 Task: Open Card Tax Filing Review in Board Branding and Messaging Strategies to Workspace Agile Coaching and add a team member Softage.4@softage.net, a label Red, a checklist Brewing, an attachment from your google drive, a color Red and finally, add a card description 'Conduct team training session on leadership' and a comment 'This task requires us to stay focused on the end goal and not get sidetracked by distractions.'. Add a start date 'Jan 04, 1900' with a due date 'Jan 11, 1900'
Action: Mouse moved to (70, 259)
Screenshot: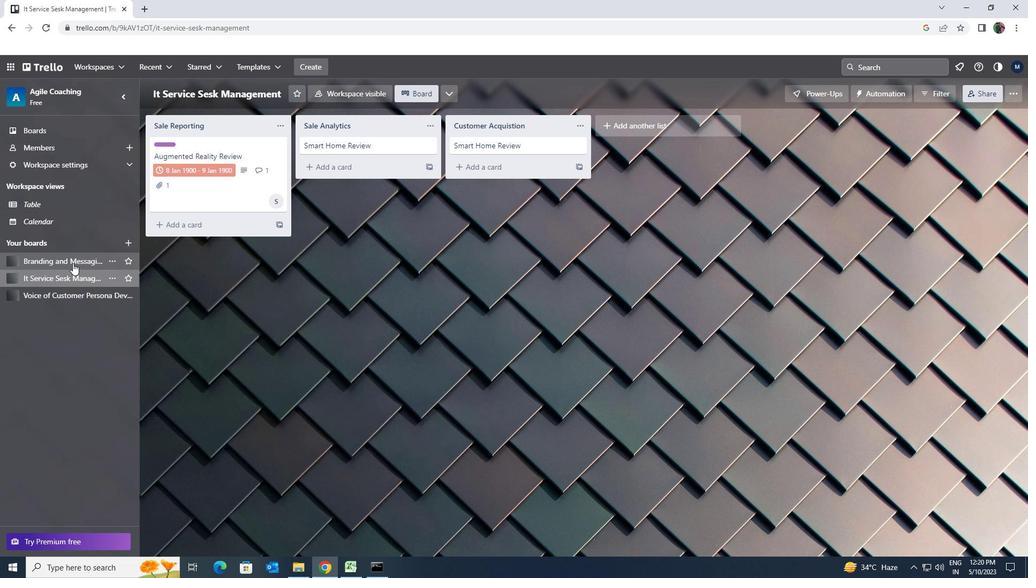 
Action: Mouse pressed left at (70, 259)
Screenshot: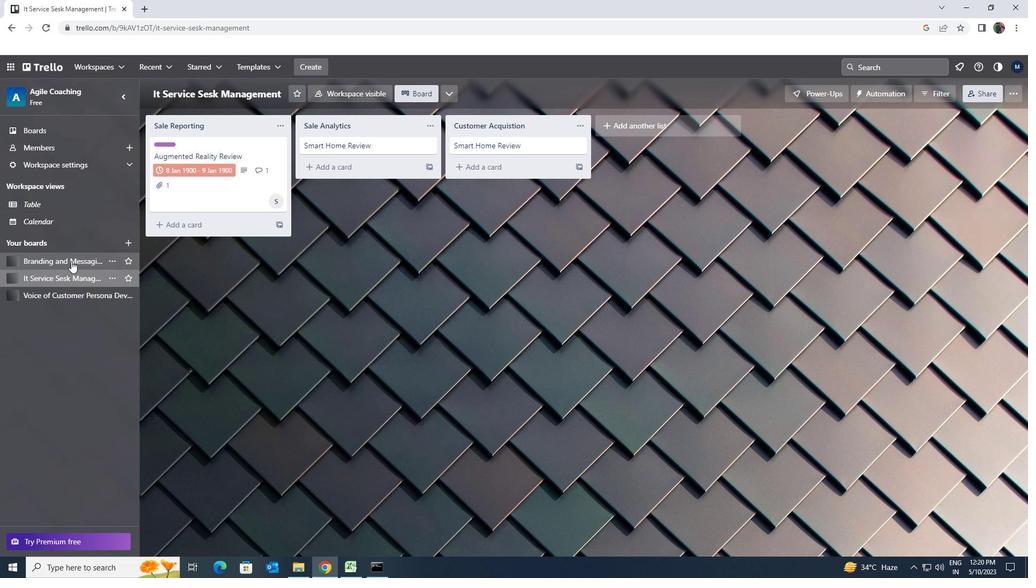 
Action: Mouse moved to (347, 147)
Screenshot: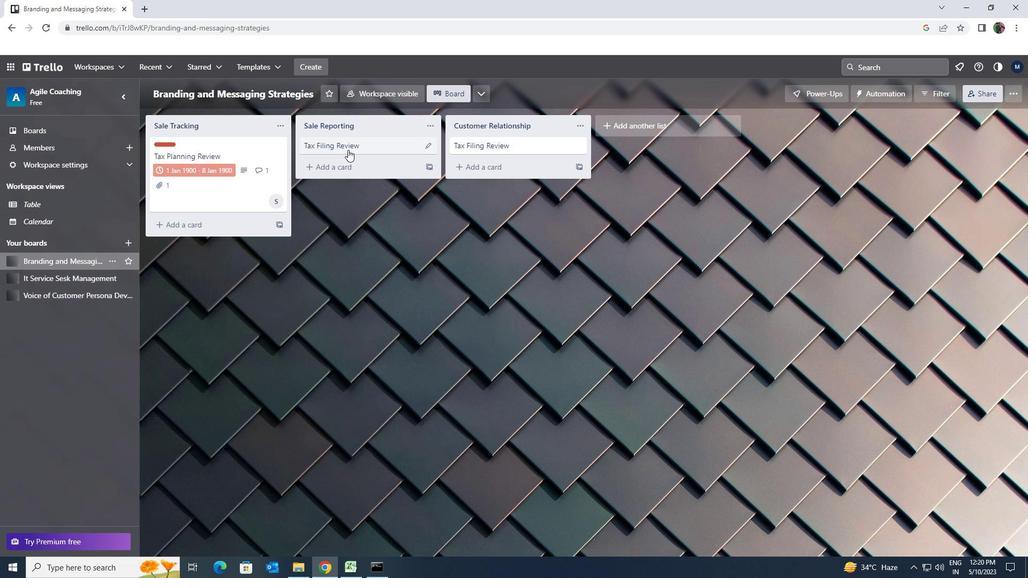 
Action: Mouse pressed left at (347, 147)
Screenshot: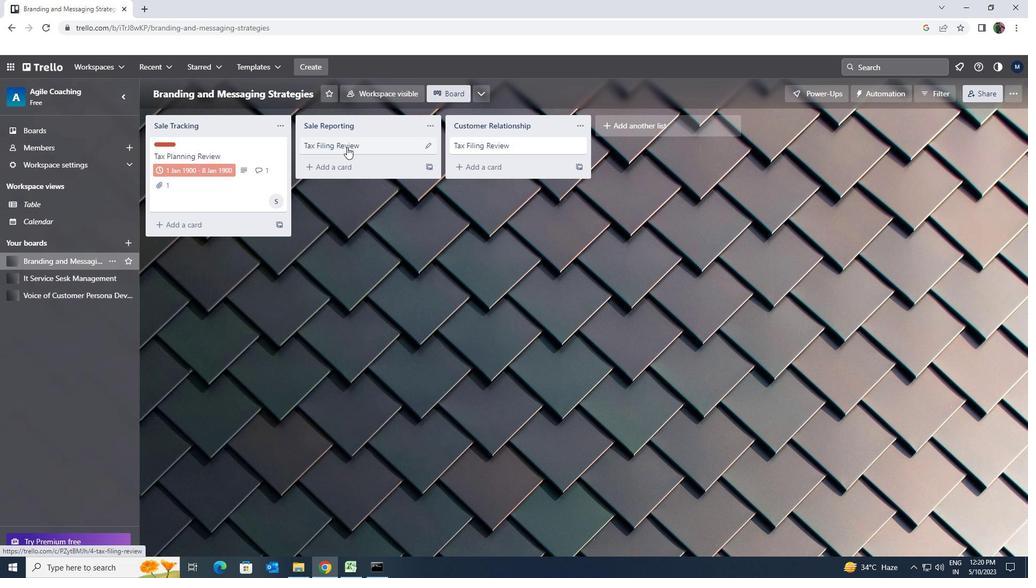 
Action: Mouse moved to (637, 151)
Screenshot: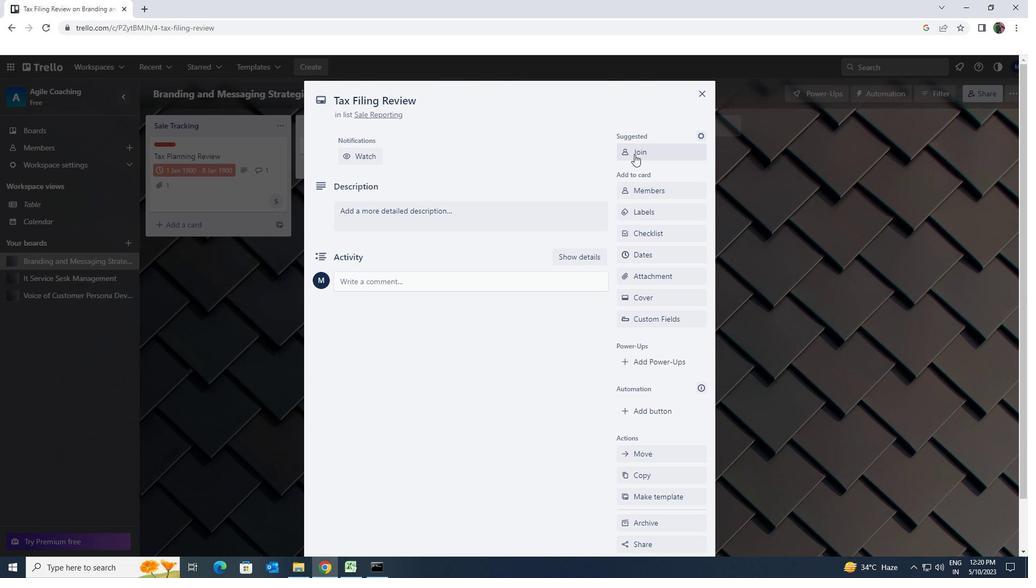 
Action: Mouse pressed left at (637, 151)
Screenshot: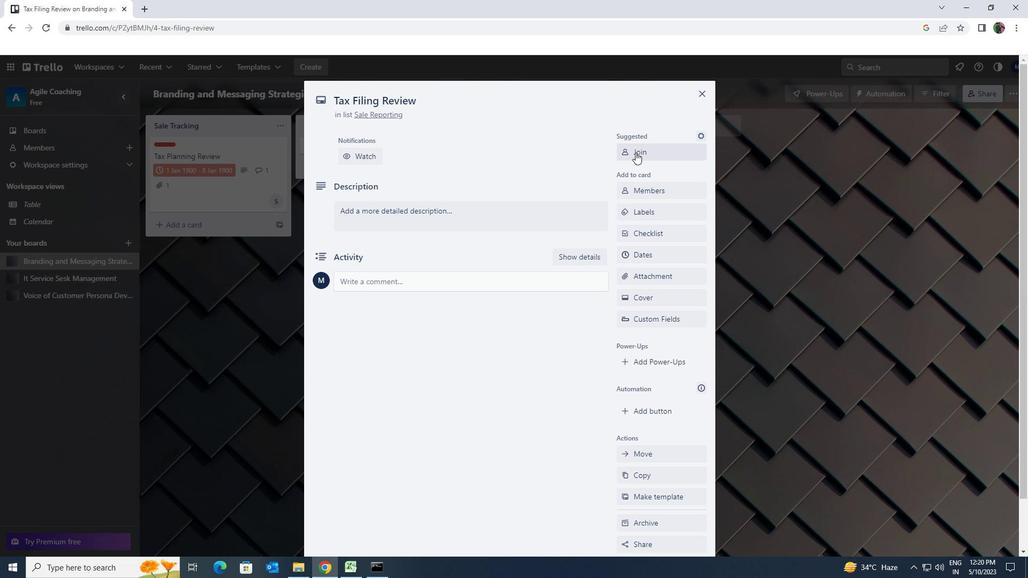 
Action: Mouse pressed left at (637, 151)
Screenshot: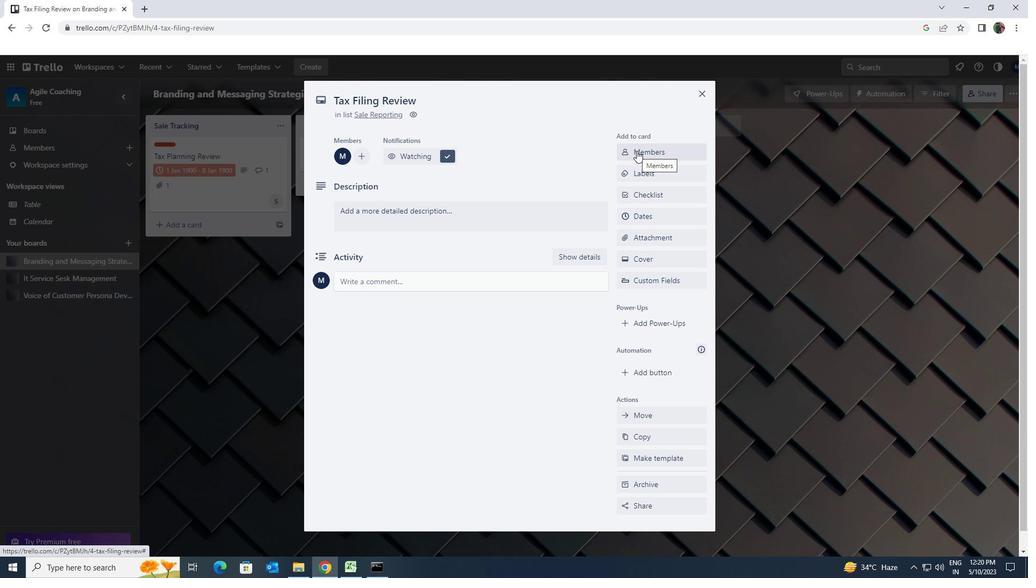 
Action: Mouse moved to (661, 202)
Screenshot: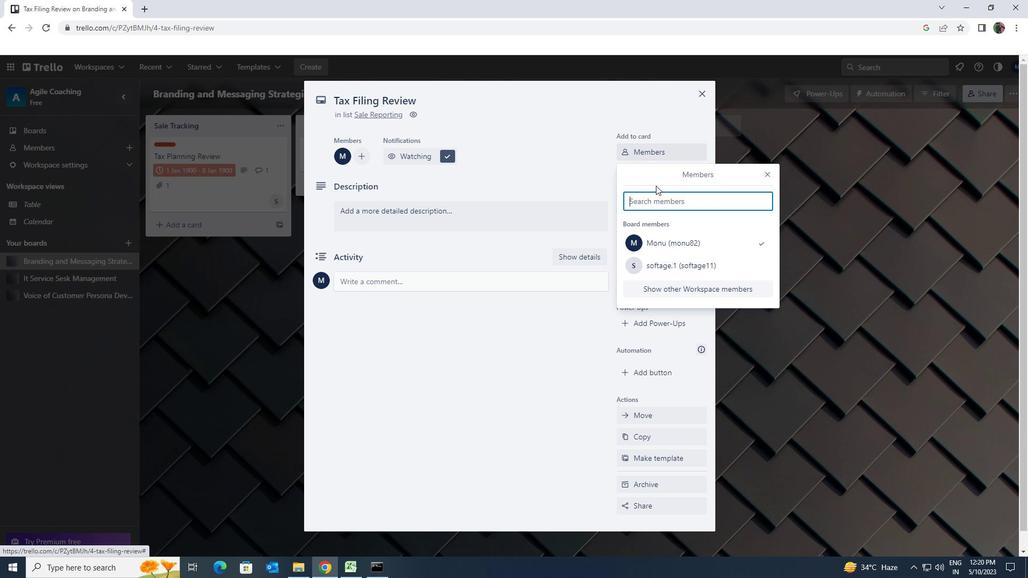 
Action: Key pressed <Key.shift>SOFTAGE.4<Key.shift>@SOFTAGE.NET
Screenshot: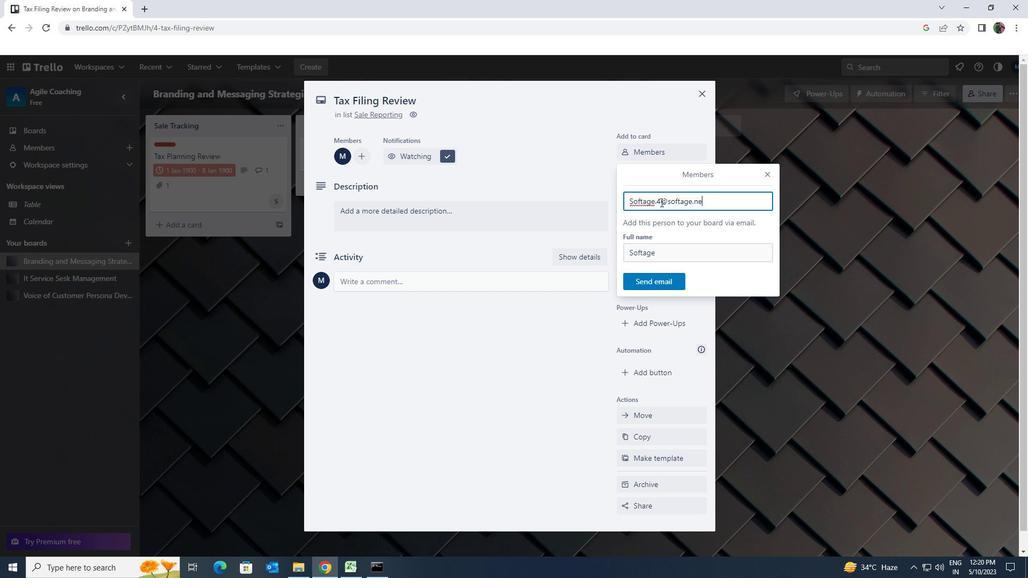 
Action: Mouse moved to (660, 284)
Screenshot: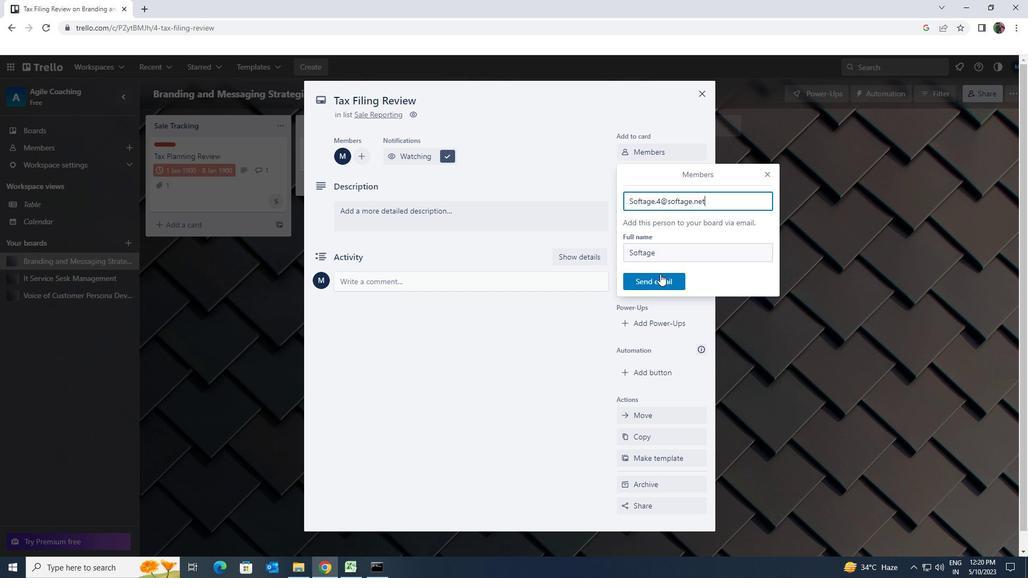 
Action: Mouse pressed left at (660, 284)
Screenshot: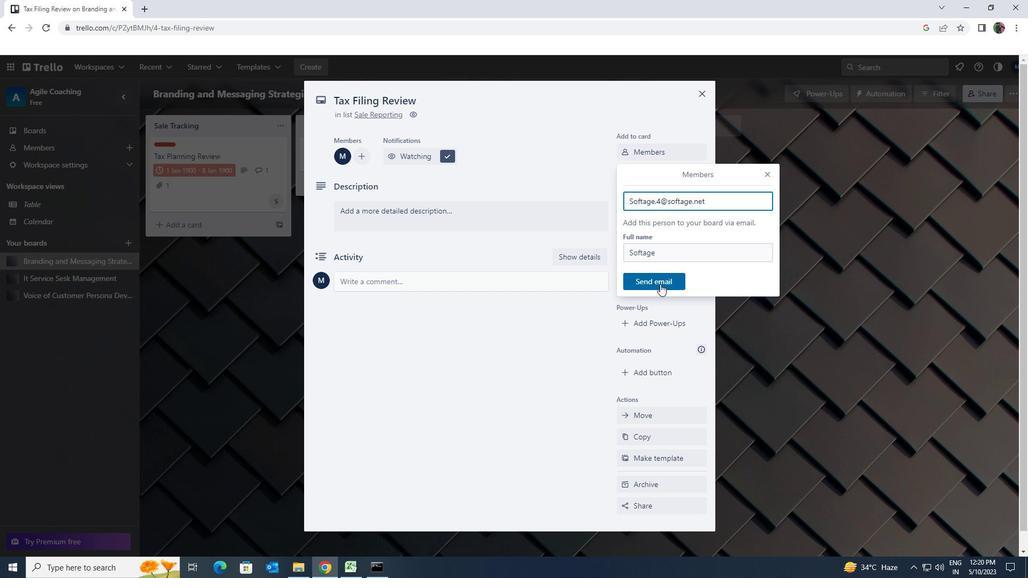 
Action: Mouse moved to (657, 171)
Screenshot: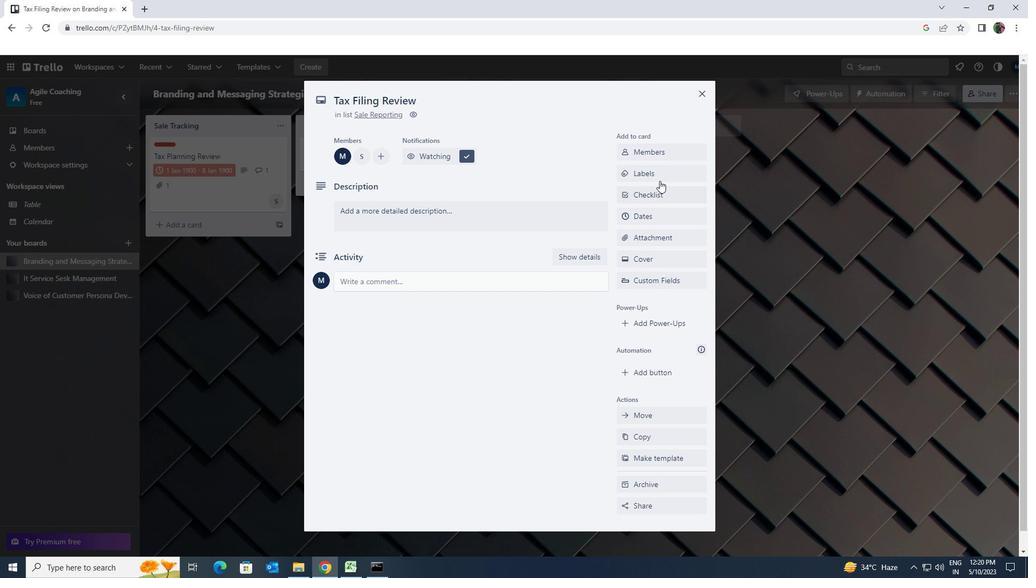 
Action: Mouse pressed left at (657, 171)
Screenshot: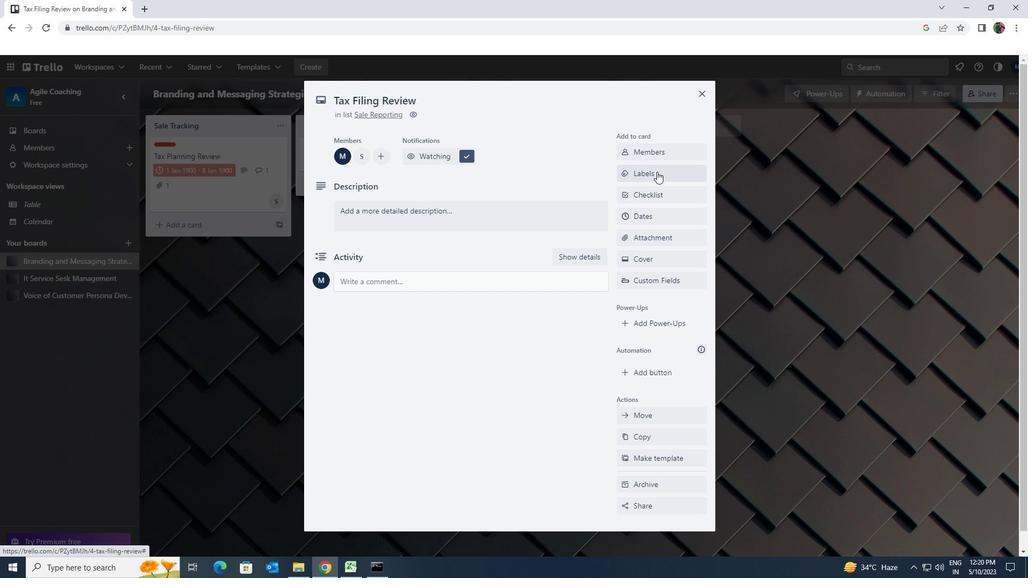 
Action: Mouse moved to (691, 400)
Screenshot: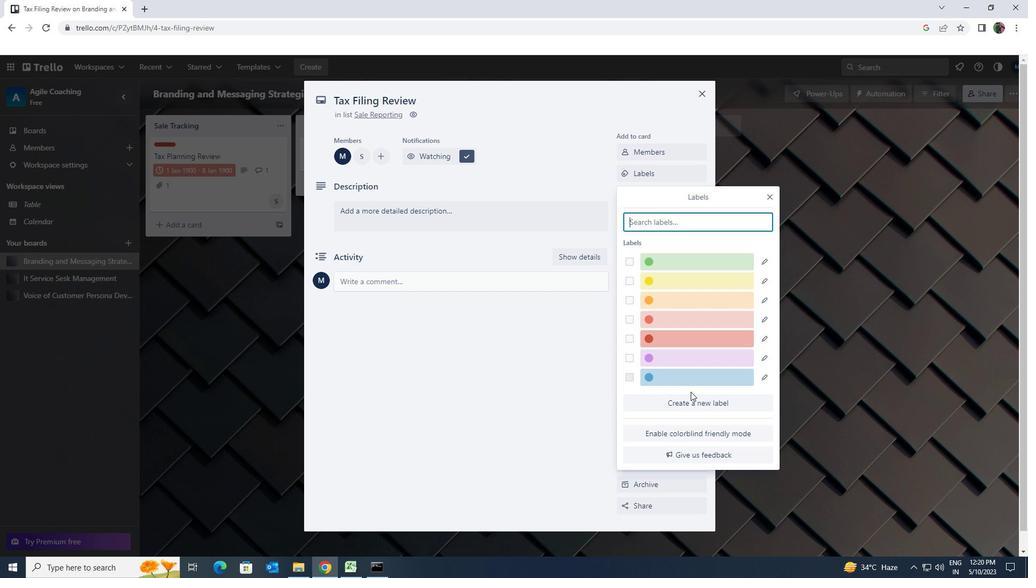 
Action: Mouse pressed left at (691, 400)
Screenshot: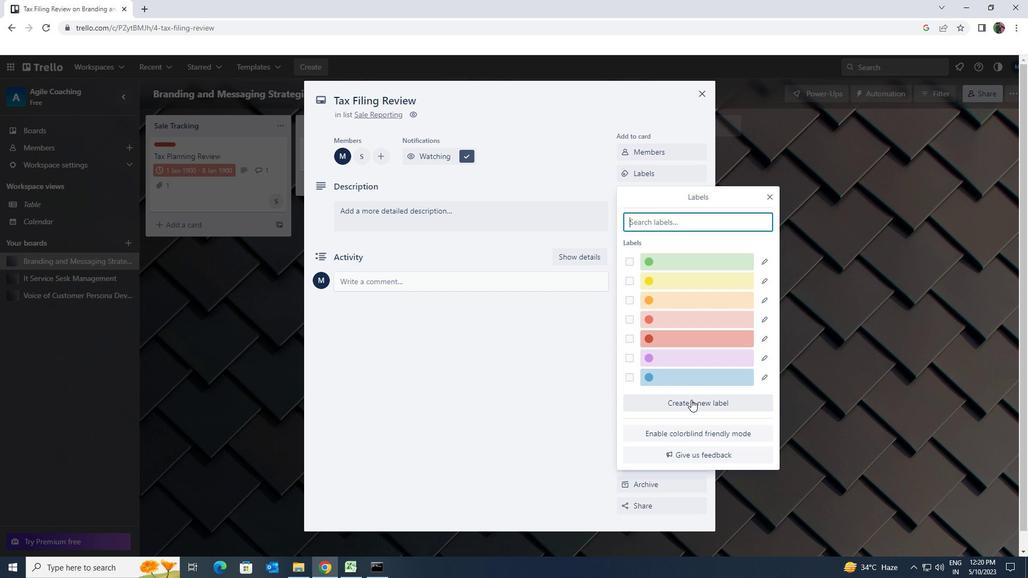 
Action: Mouse moved to (728, 368)
Screenshot: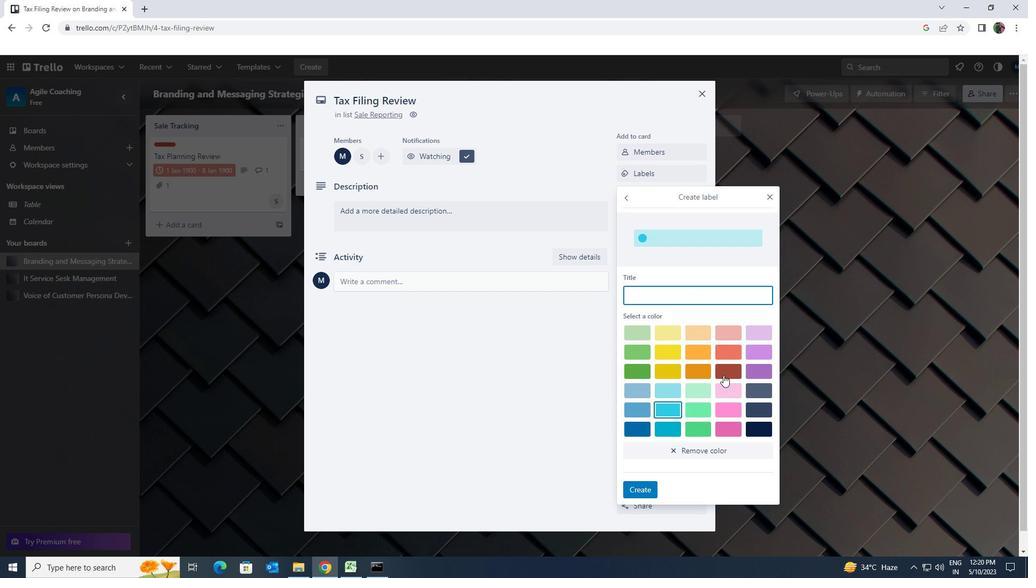 
Action: Mouse pressed left at (728, 368)
Screenshot: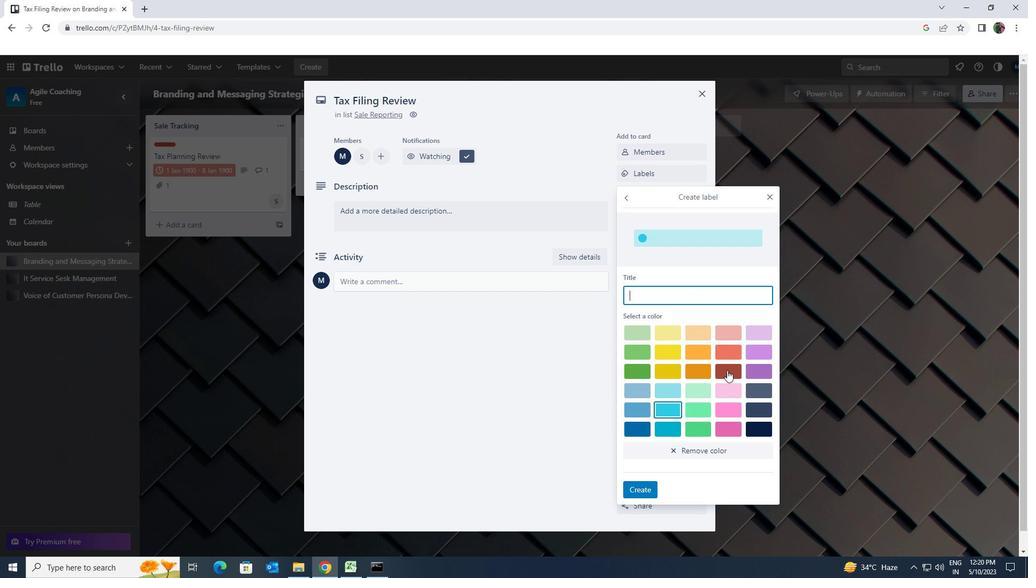 
Action: Mouse moved to (647, 488)
Screenshot: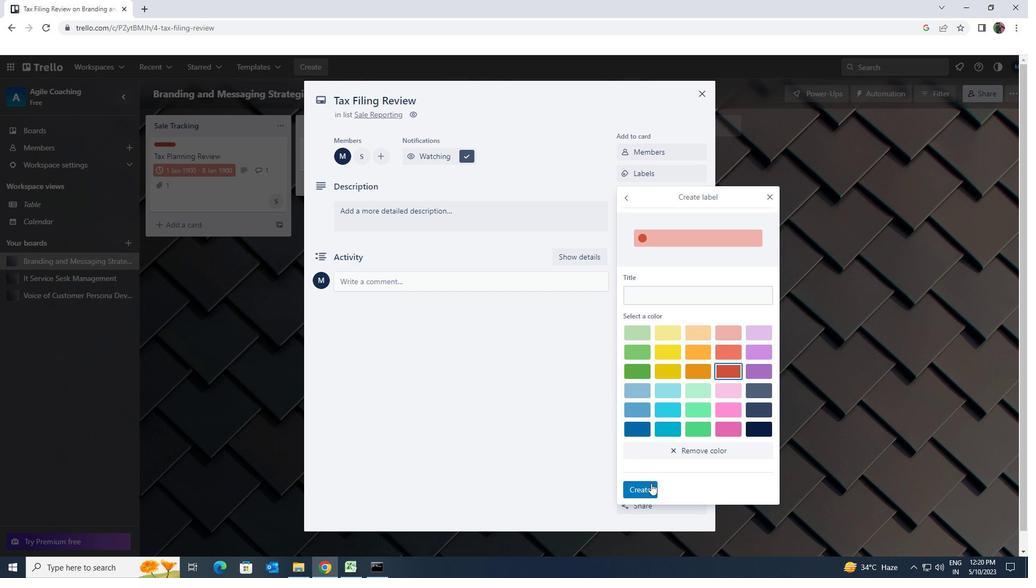 
Action: Mouse pressed left at (647, 488)
Screenshot: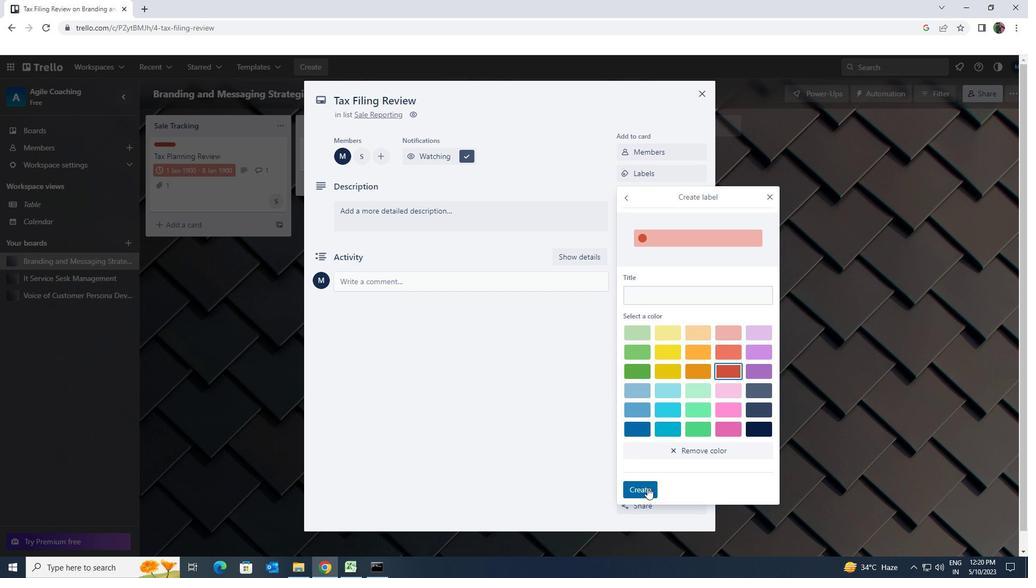 
Action: Mouse moved to (769, 197)
Screenshot: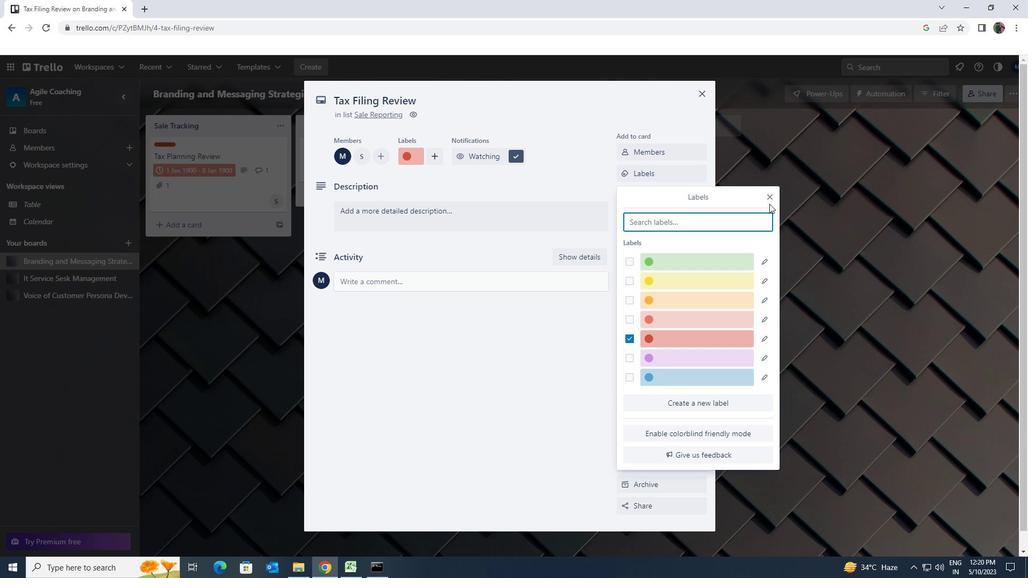 
Action: Mouse pressed left at (769, 197)
Screenshot: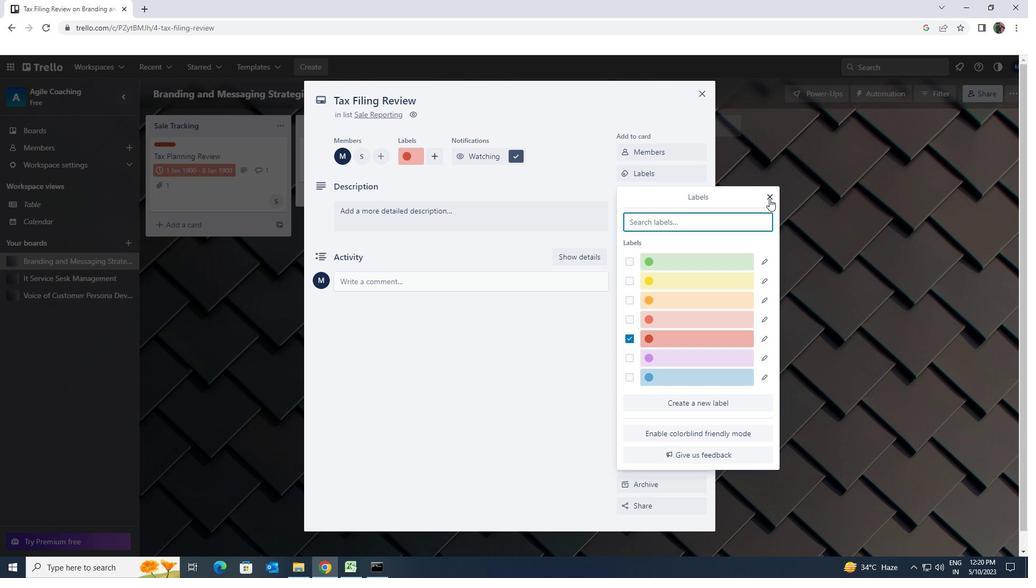 
Action: Mouse moved to (670, 198)
Screenshot: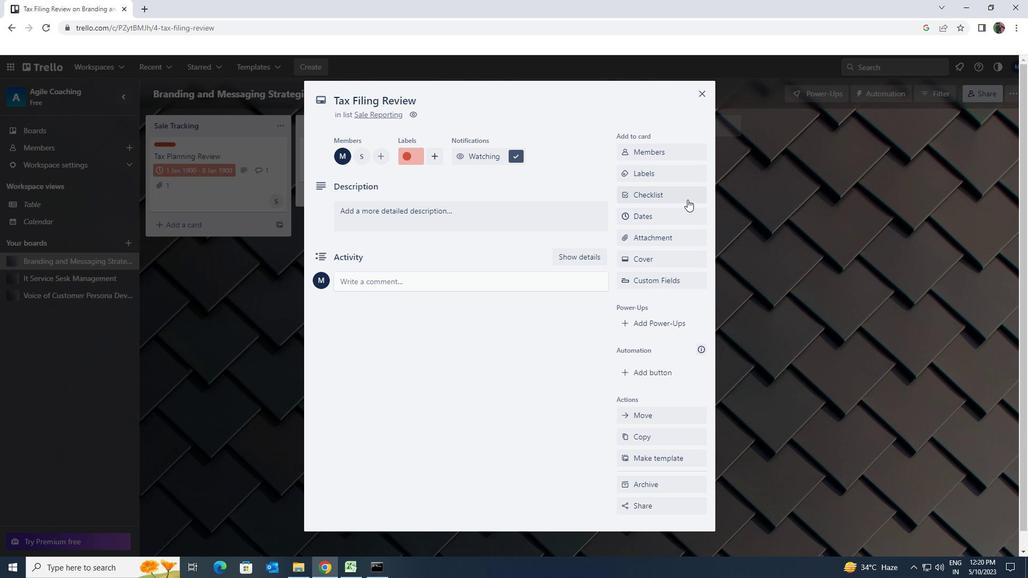 
Action: Mouse pressed left at (670, 198)
Screenshot: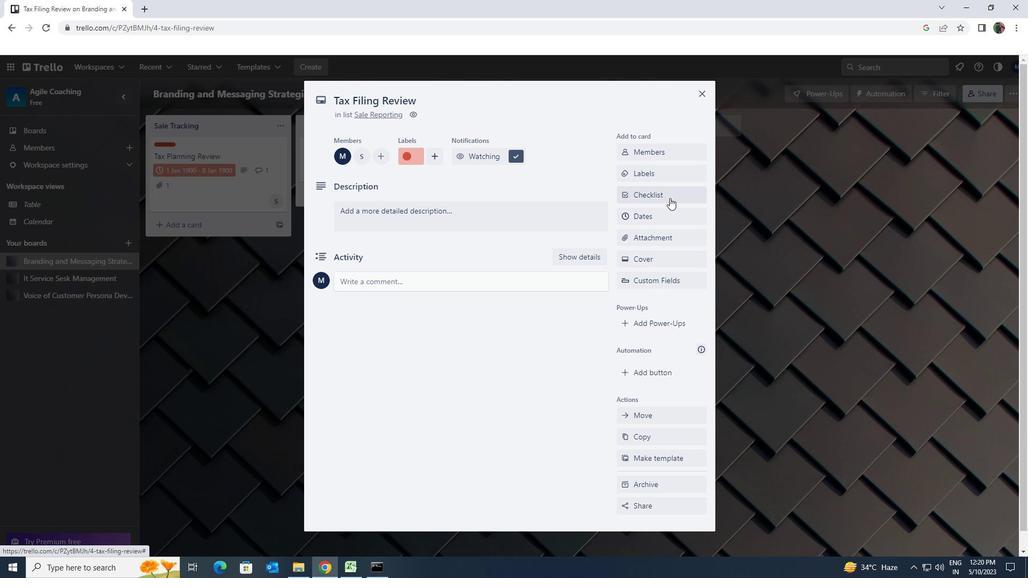 
Action: Key pressed <Key.shift>BREWING
Screenshot: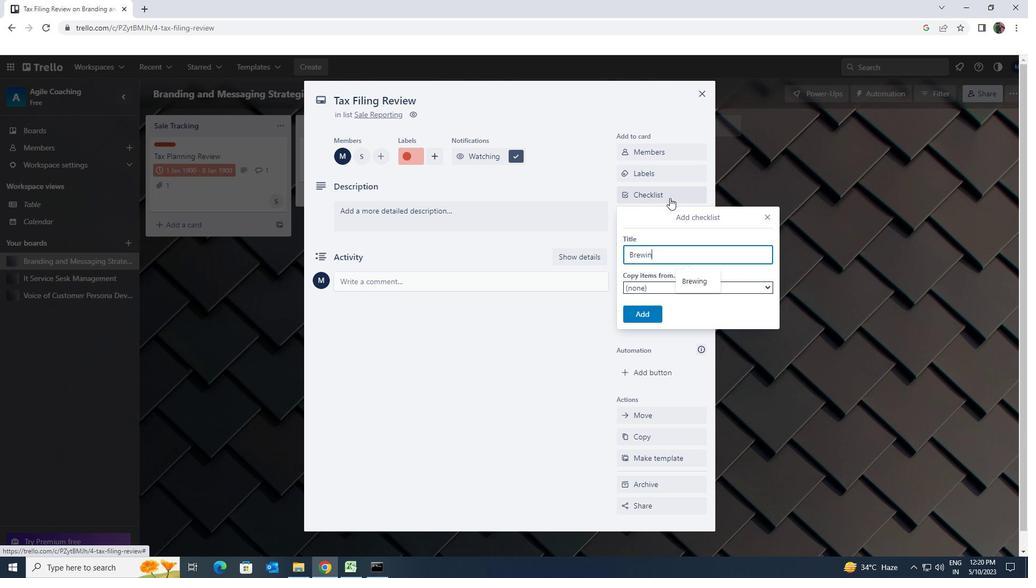 
Action: Mouse moved to (651, 318)
Screenshot: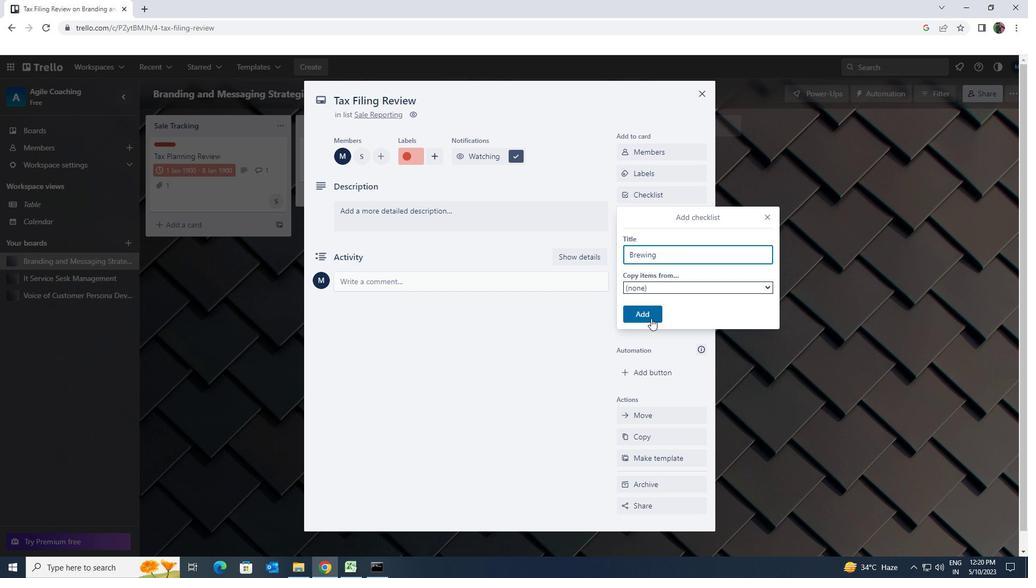 
Action: Mouse pressed left at (651, 318)
Screenshot: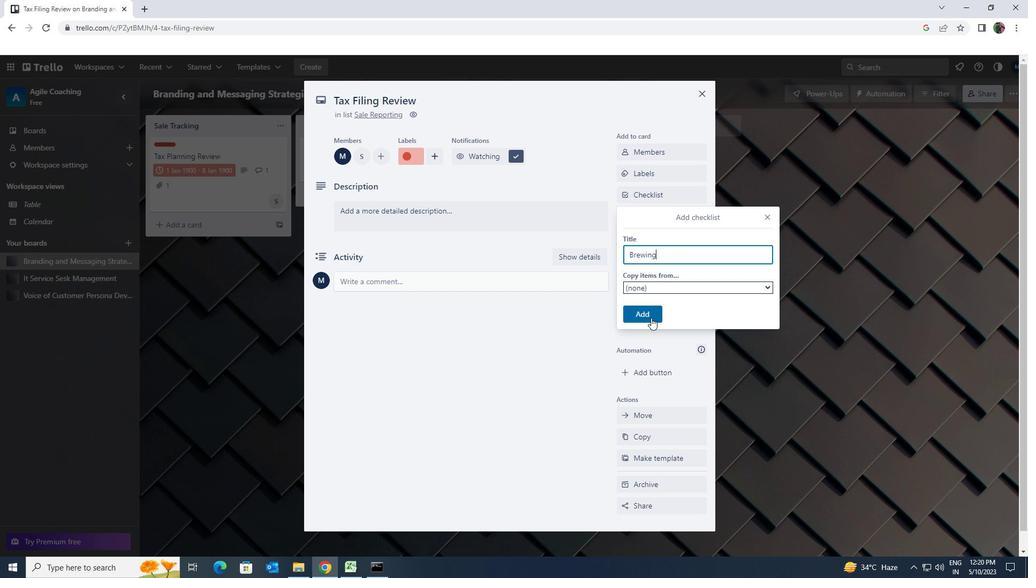 
Action: Mouse moved to (664, 241)
Screenshot: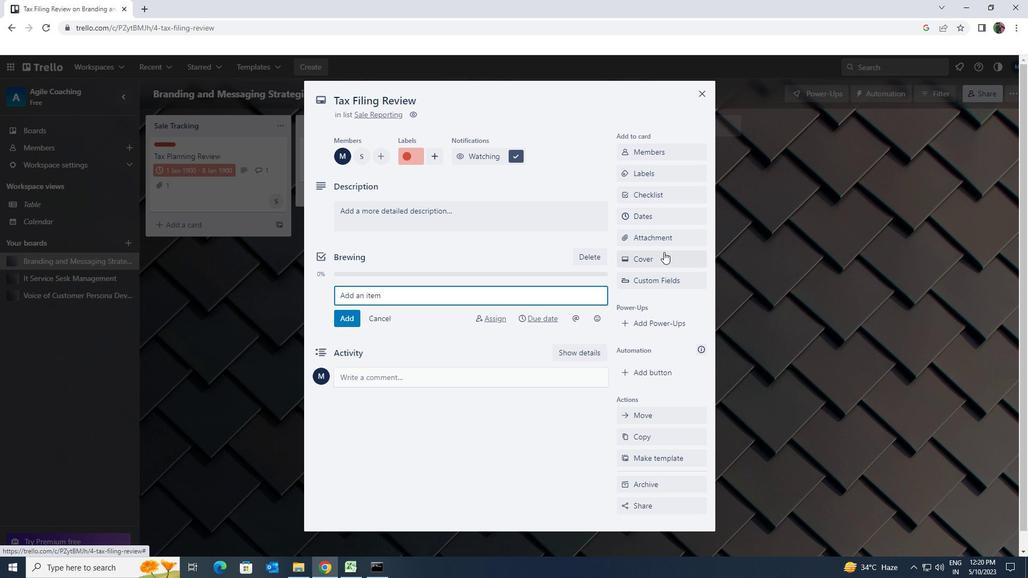 
Action: Mouse pressed left at (664, 241)
Screenshot: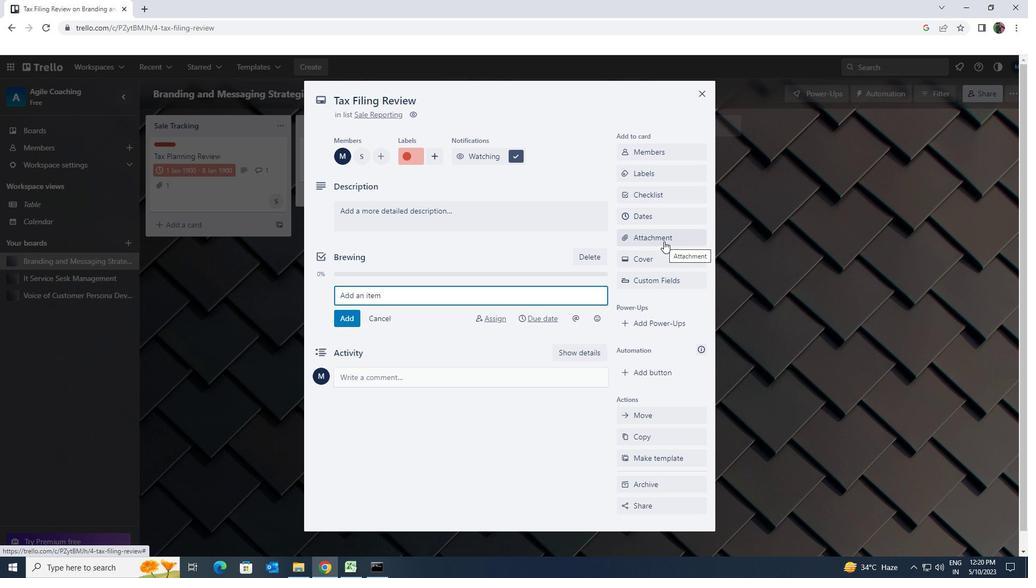 
Action: Mouse moved to (655, 317)
Screenshot: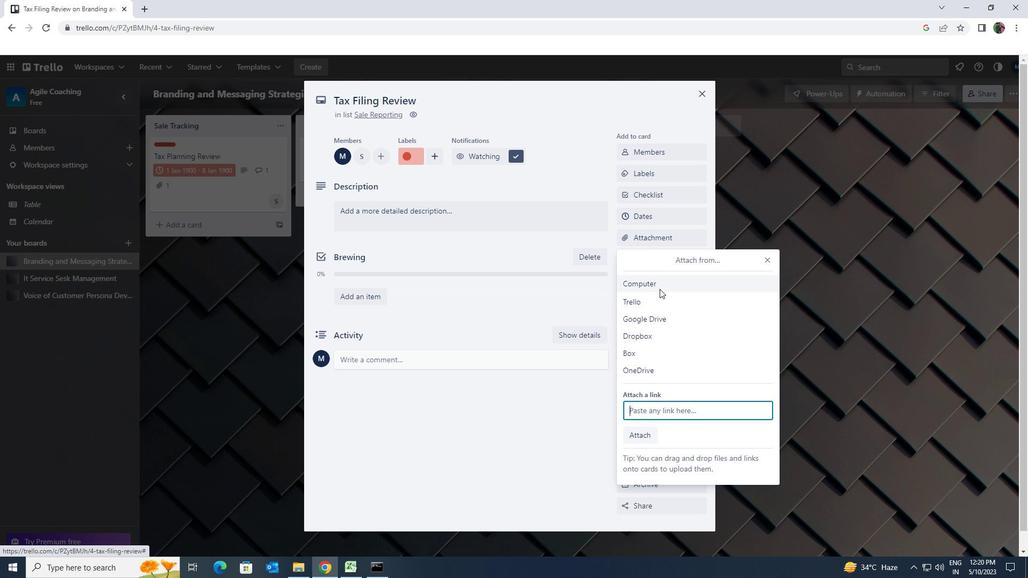 
Action: Mouse pressed left at (655, 317)
Screenshot: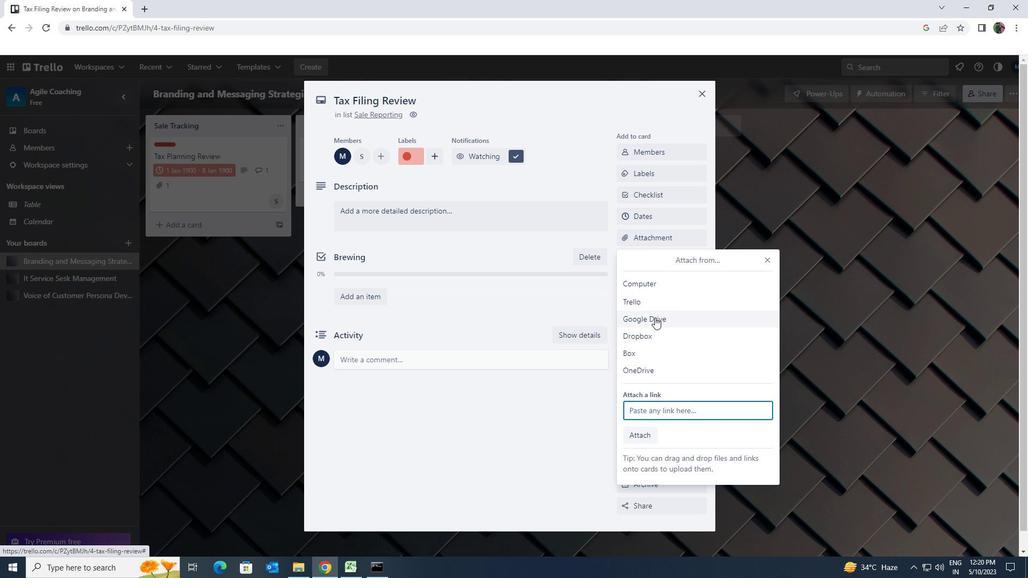 
Action: Mouse moved to (489, 397)
Screenshot: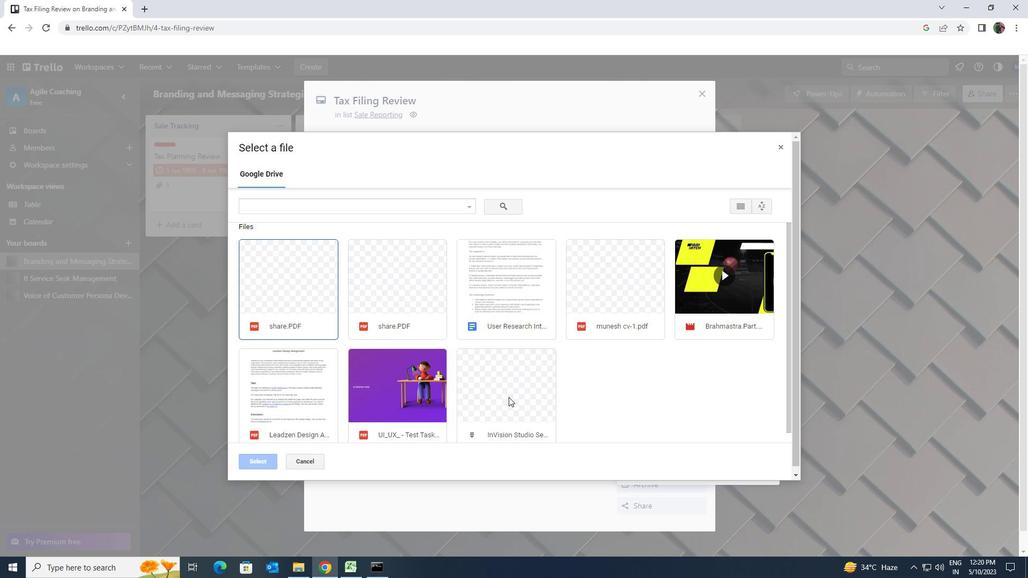 
Action: Mouse pressed left at (489, 397)
Screenshot: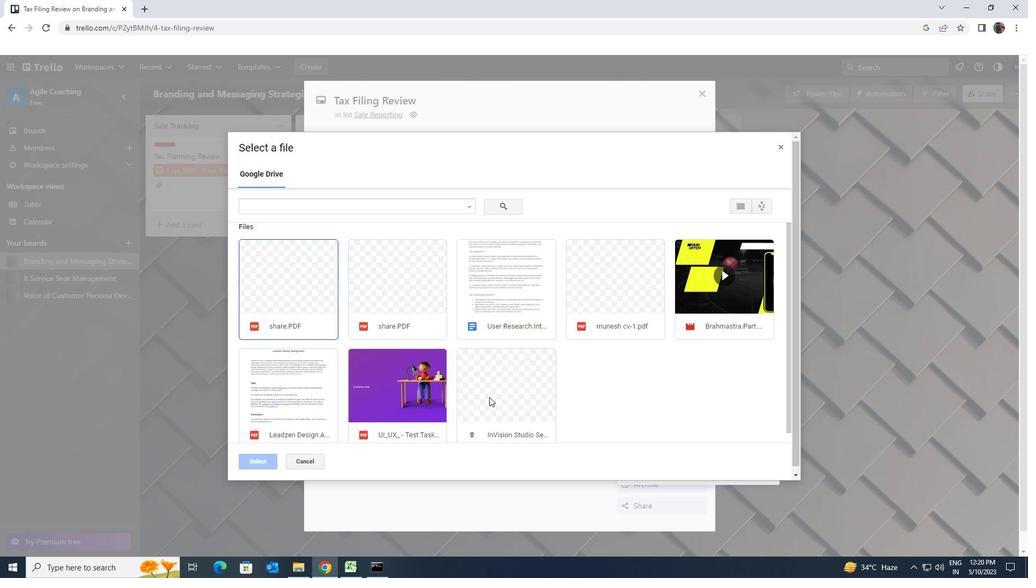 
Action: Mouse moved to (260, 465)
Screenshot: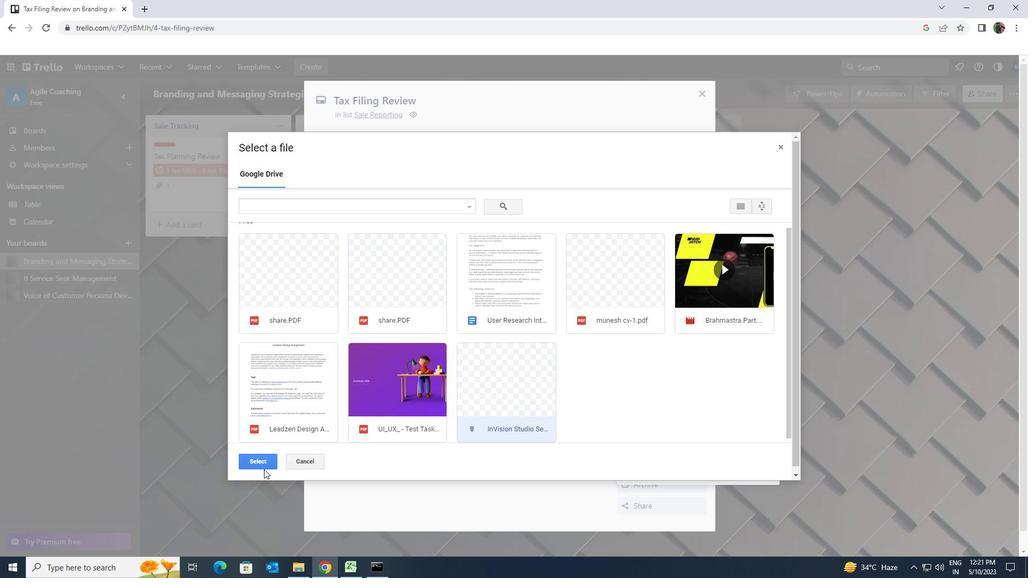
Action: Mouse pressed left at (260, 465)
Screenshot: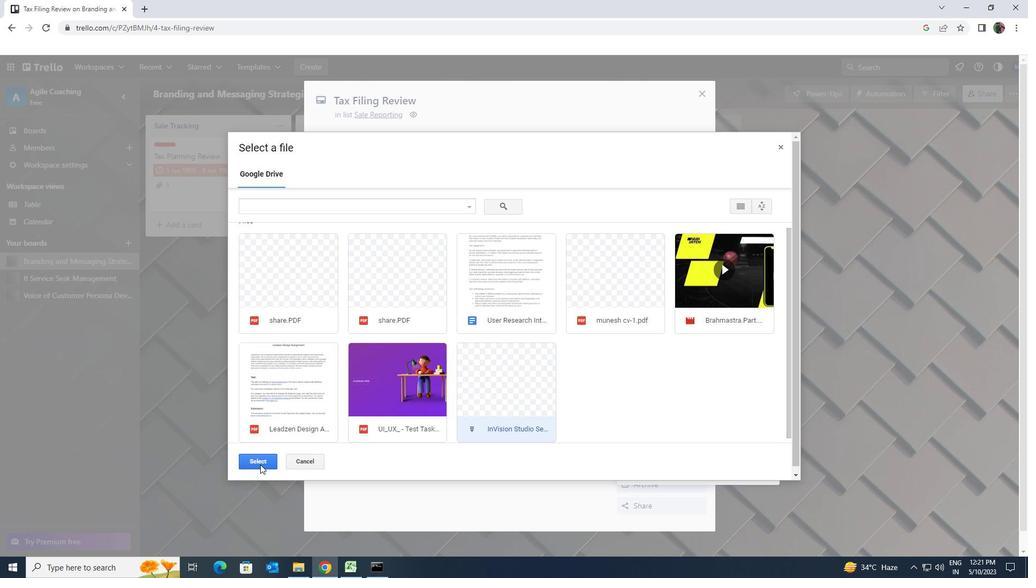 
Action: Mouse moved to (485, 219)
Screenshot: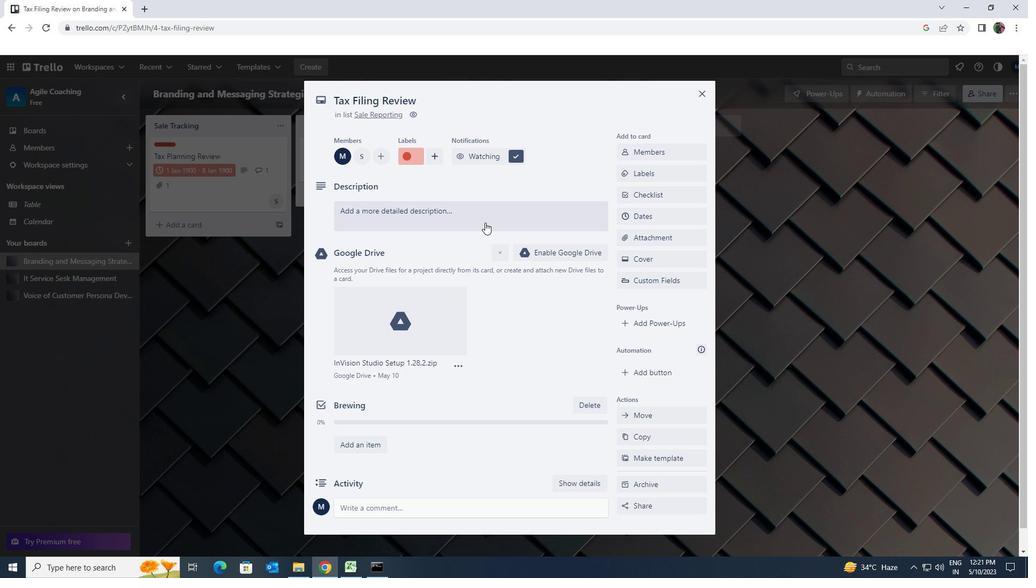 
Action: Mouse pressed left at (485, 219)
Screenshot: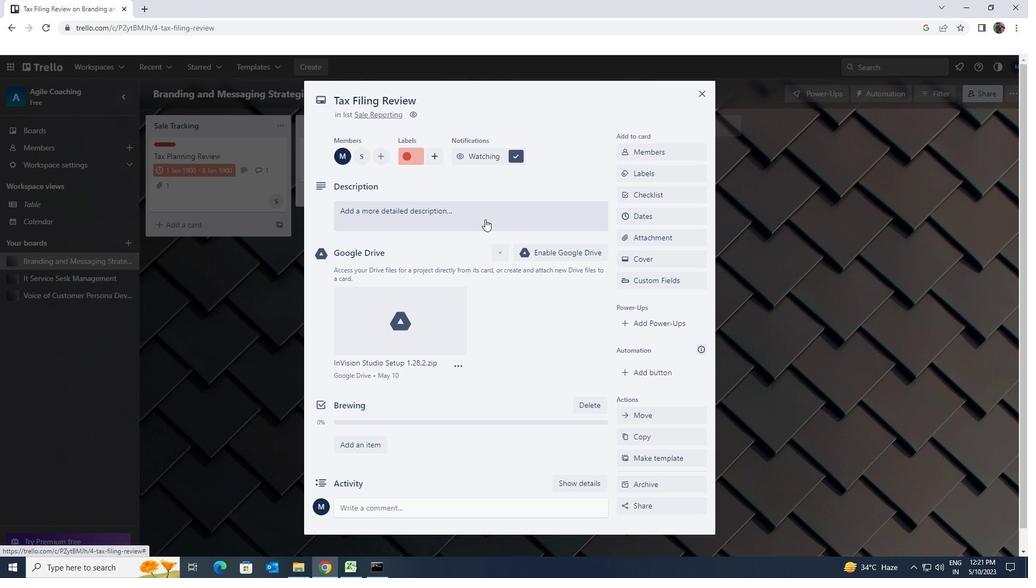 
Action: Mouse moved to (485, 219)
Screenshot: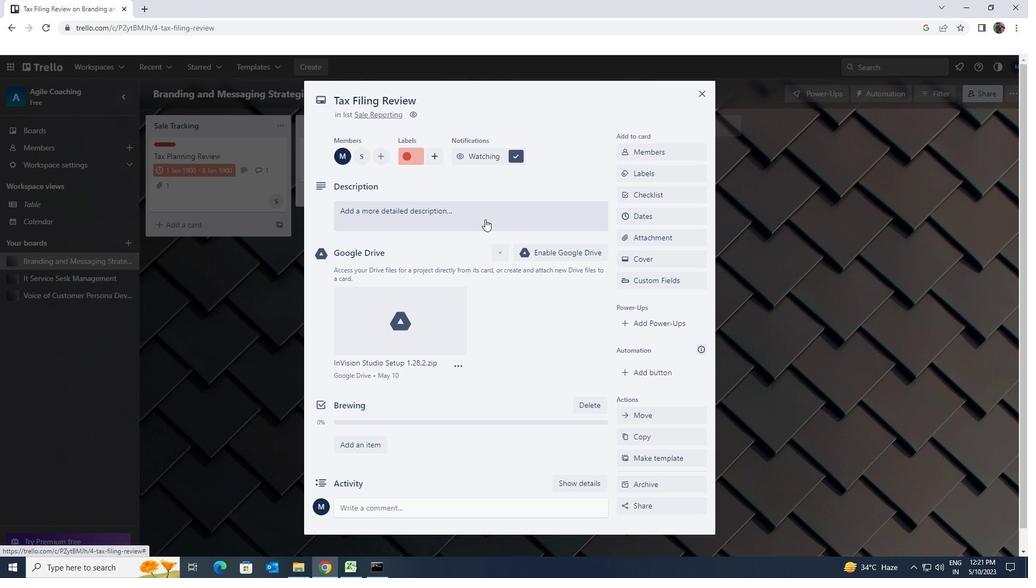 
Action: Key pressed <Key.shift><Key.shift><Key.shift><Key.shift><Key.shift>CONDUCTING<Key.space><Key.shift>TEAM<Key.space><Key.shift>TRAINING<Key.space><Key.shift>SESION<Key.space><Key.backspace><Key.backspace><Key.backspace><Key.backspace>SION<Key.space>ON<Key.space><Key.shift>LEADERSHIP<Key.space>AND<Key.space>A<Key.space><Key.shift>COMMENT<Key.space>
Screenshot: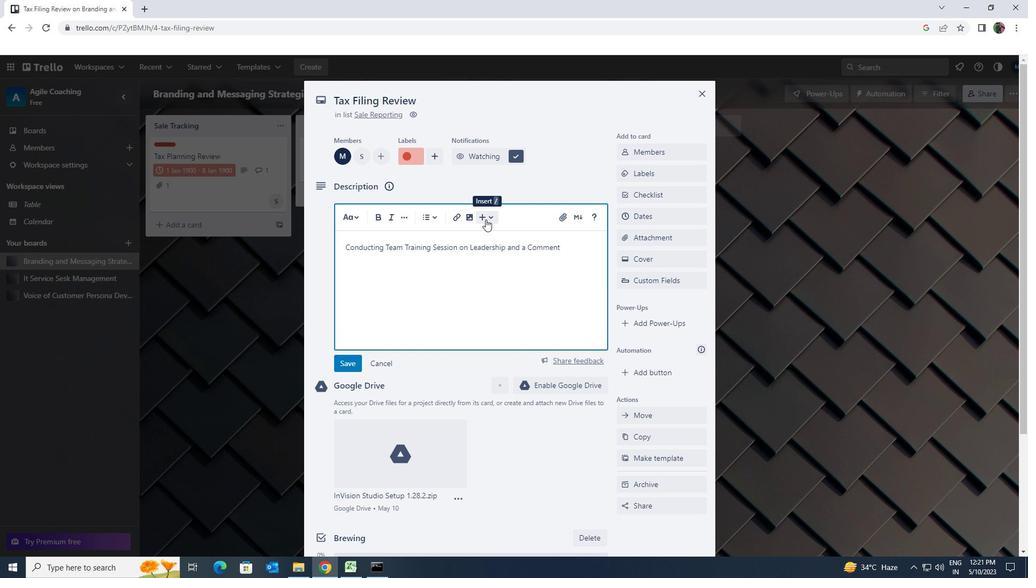 
Action: Mouse moved to (348, 363)
Screenshot: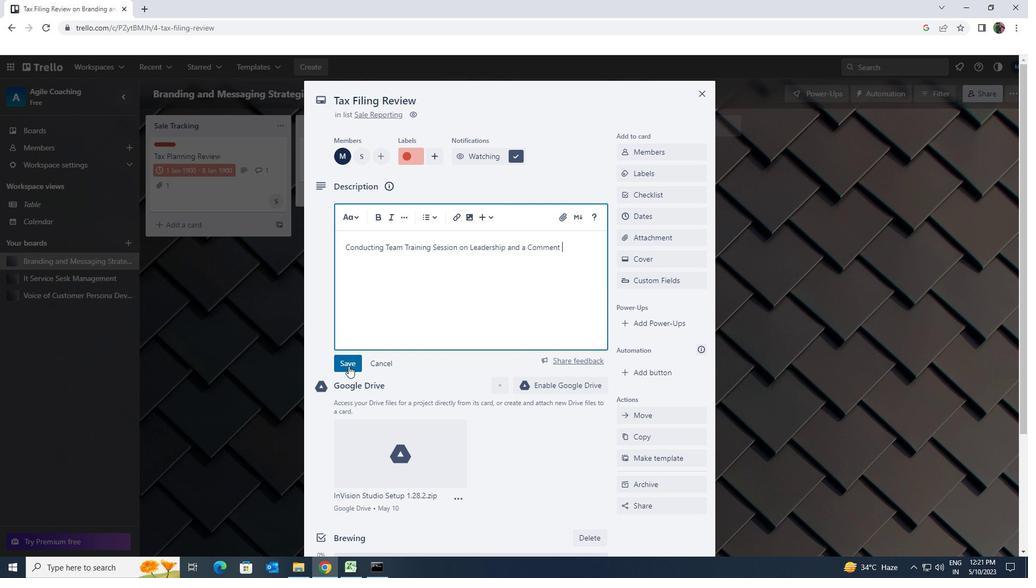 
Action: Mouse pressed left at (348, 363)
Screenshot: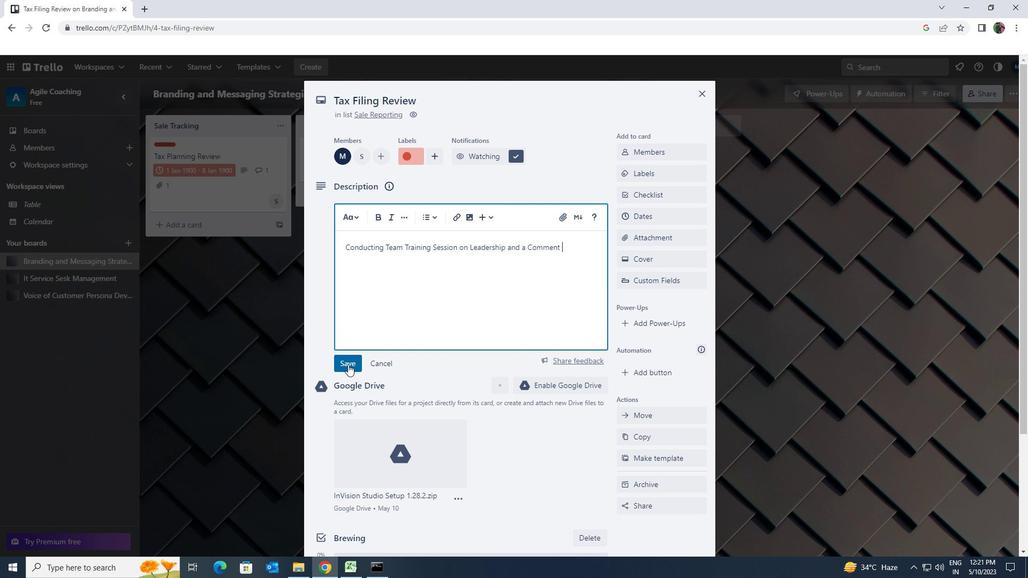 
Action: Mouse moved to (433, 349)
Screenshot: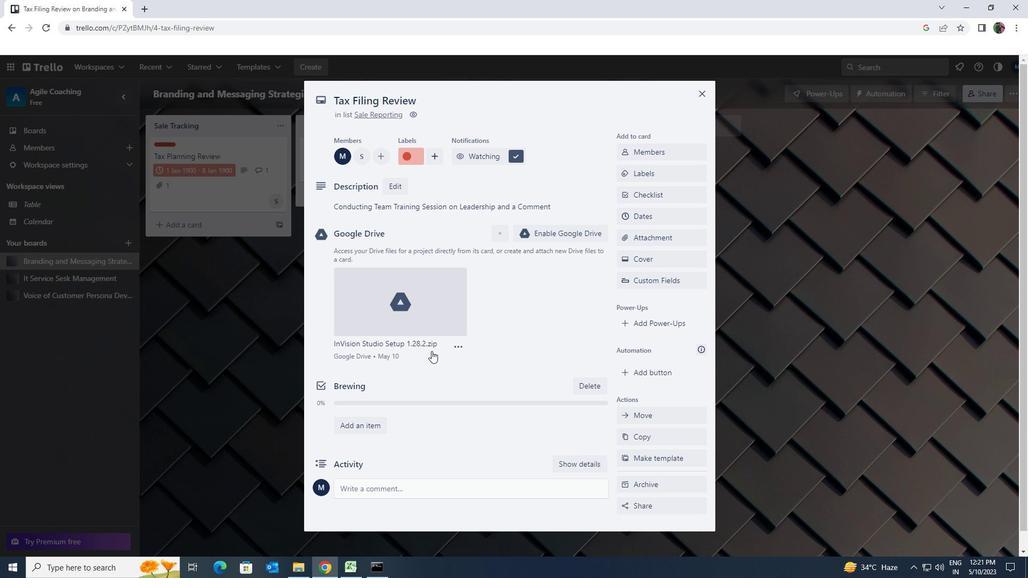 
Action: Mouse scrolled (433, 348) with delta (0, 0)
Screenshot: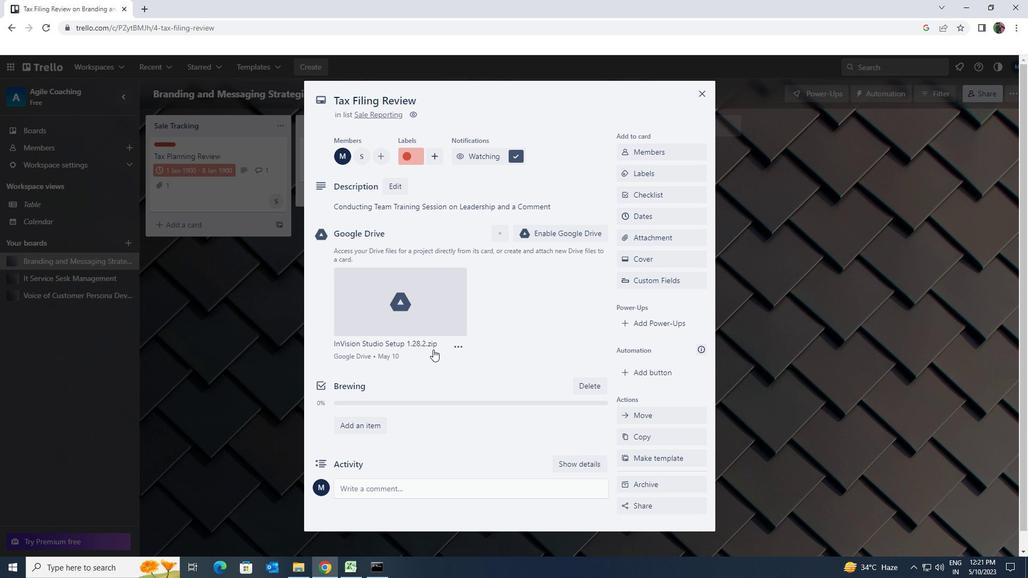 
Action: Mouse scrolled (433, 348) with delta (0, 0)
Screenshot: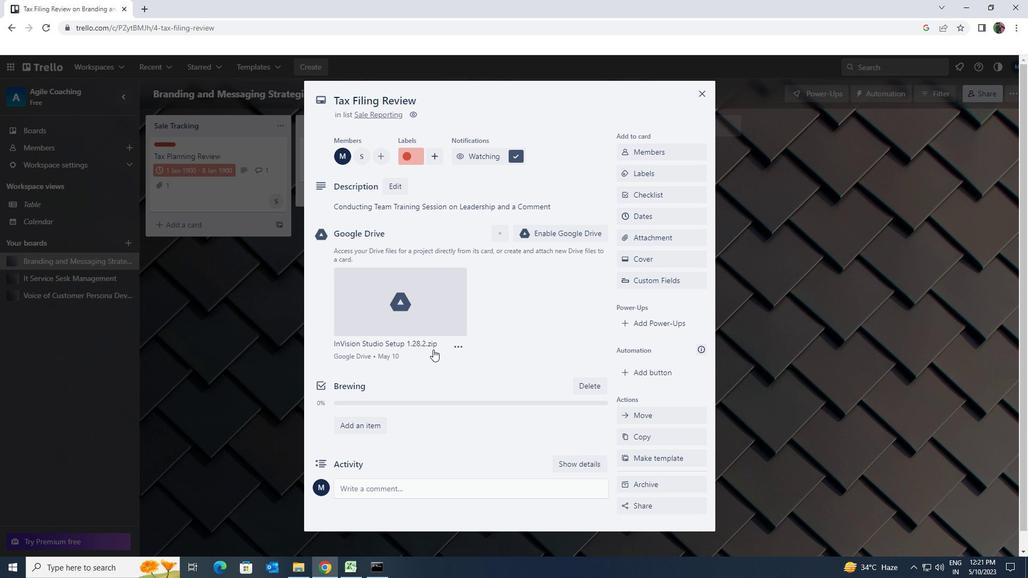 
Action: Mouse scrolled (433, 348) with delta (0, 0)
Screenshot: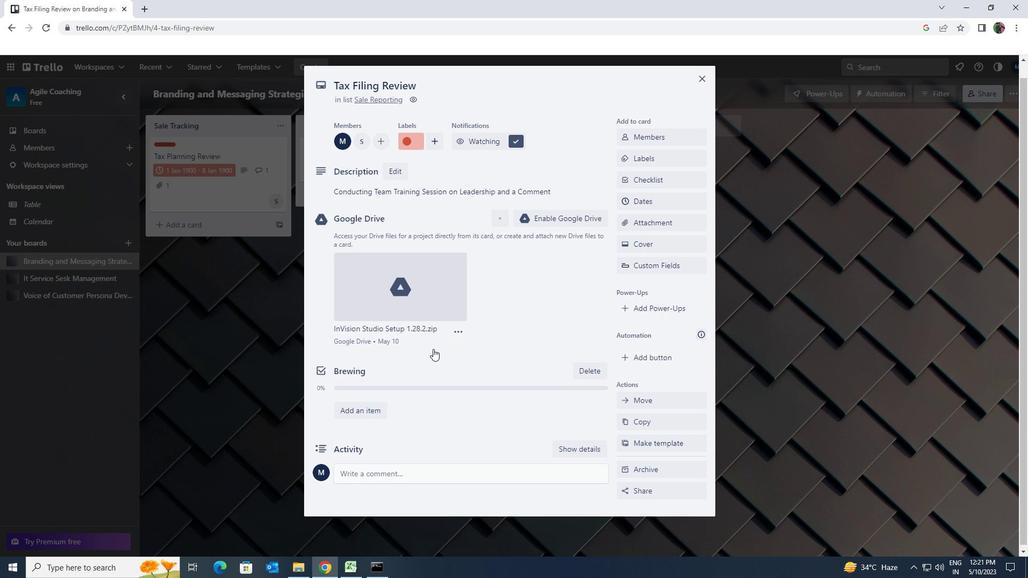 
Action: Mouse scrolled (433, 348) with delta (0, 0)
Screenshot: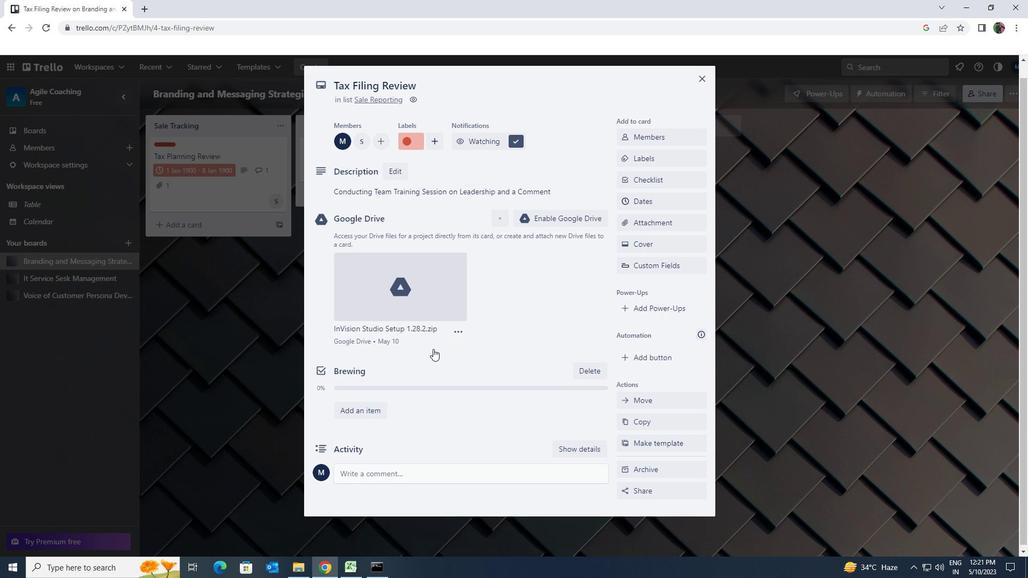 
Action: Mouse scrolled (433, 348) with delta (0, 0)
Screenshot: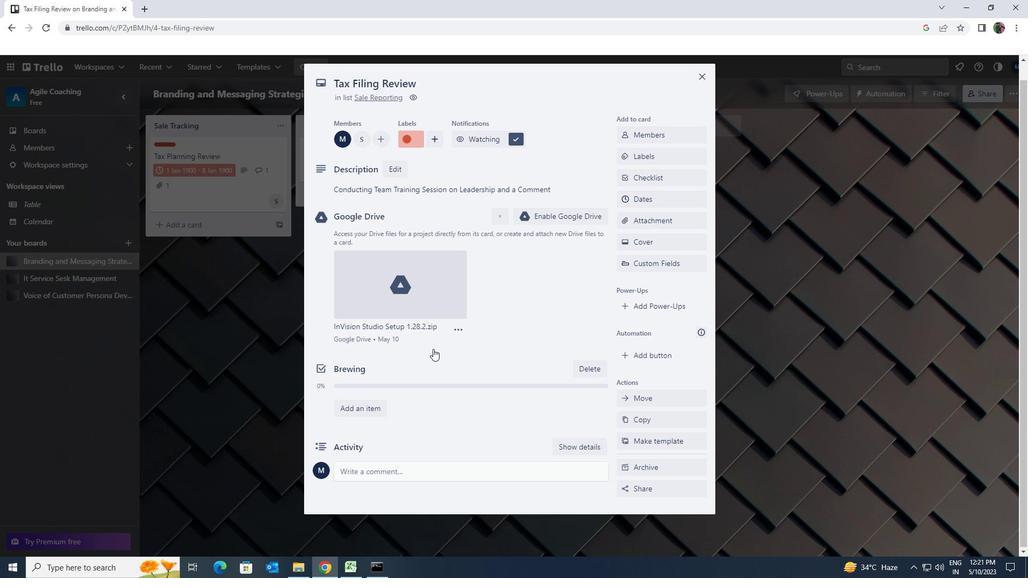 
Action: Mouse moved to (420, 473)
Screenshot: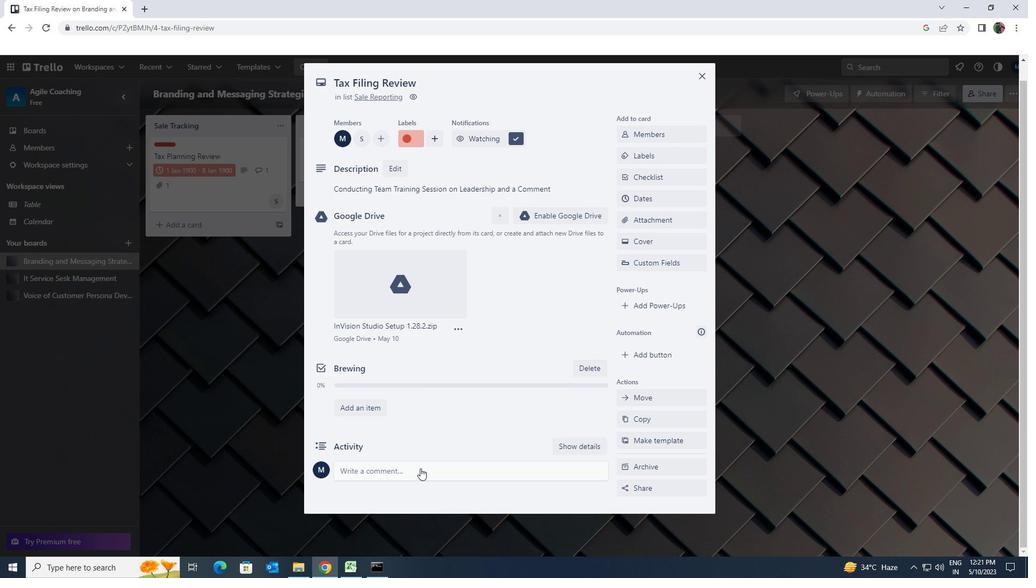
Action: Mouse pressed left at (420, 473)
Screenshot: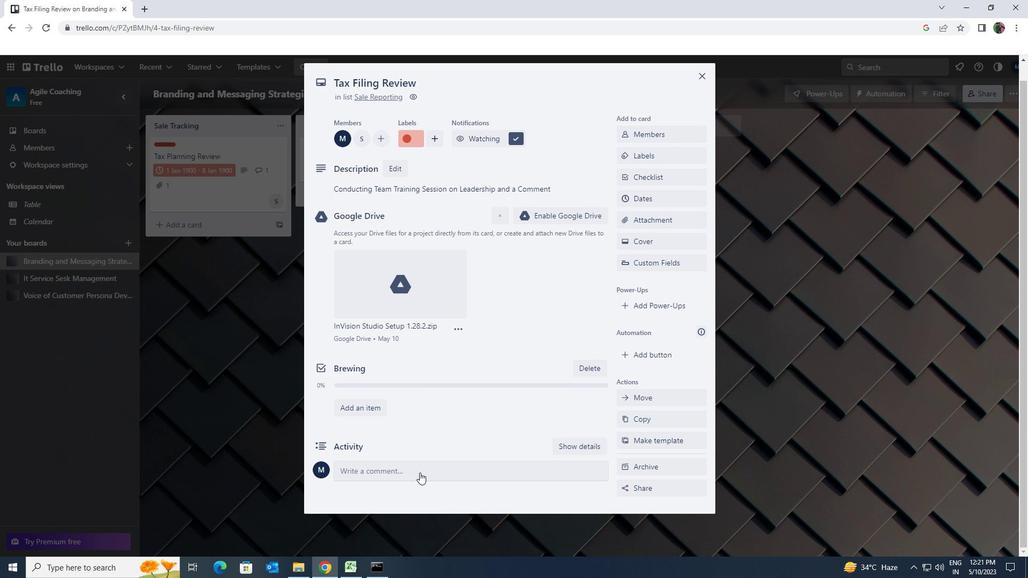 
Action: Key pressed <Key.shift><Key.shift>THIS<Key.space><Key.shift>TASK<Key.space><Key.shift>REQUIRES<Key.space>US<Key.space><Key.shift>TO<Key.space>SATY<Key.space><Key.backspace><Key.backspace><Key.backspace><Key.backspace>TAY<Key.space><Key.shift><Key.shift>FOCUSED<Key.space>ON<Key.space>THE<Key.space>END<Key.space>GOAL<Key.space>AND<Key.space>NOT<Key.space>GET<Key.space>SIDETRACKEDCBY<Key.space><Key.shift>DISTRACTION
Screenshot: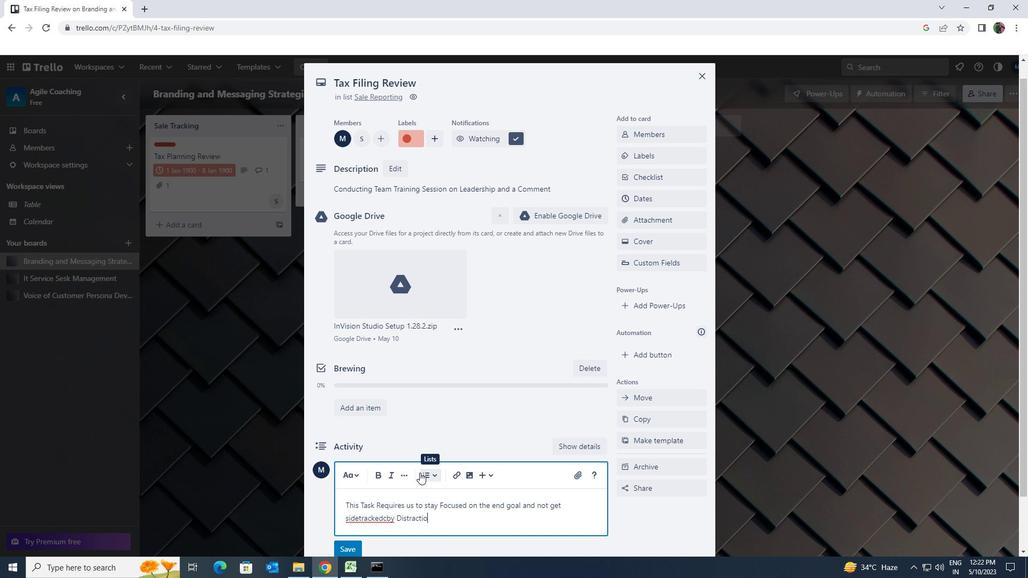 
Action: Mouse moved to (419, 473)
Screenshot: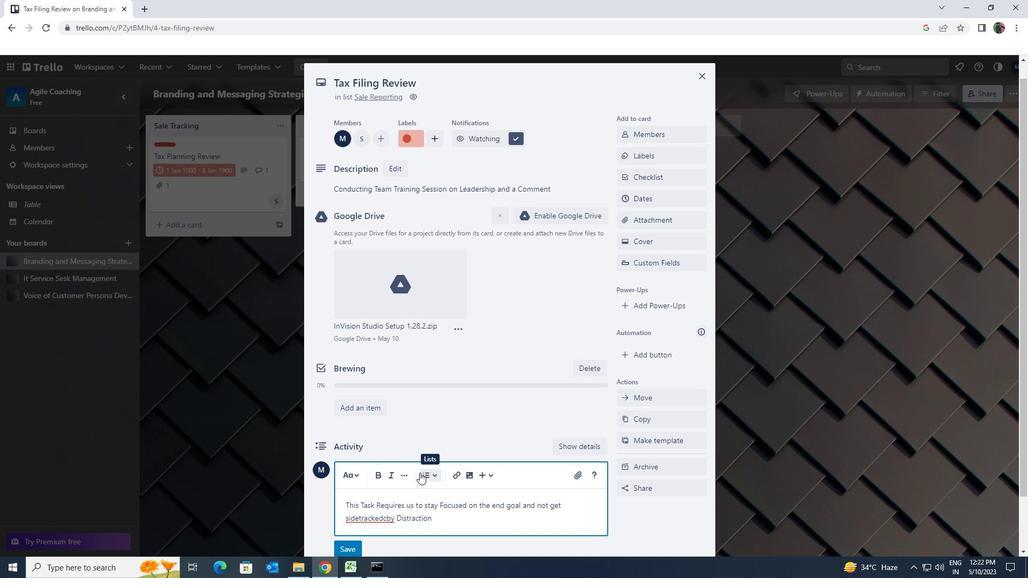 
Action: Mouse scrolled (419, 472) with delta (0, 0)
Screenshot: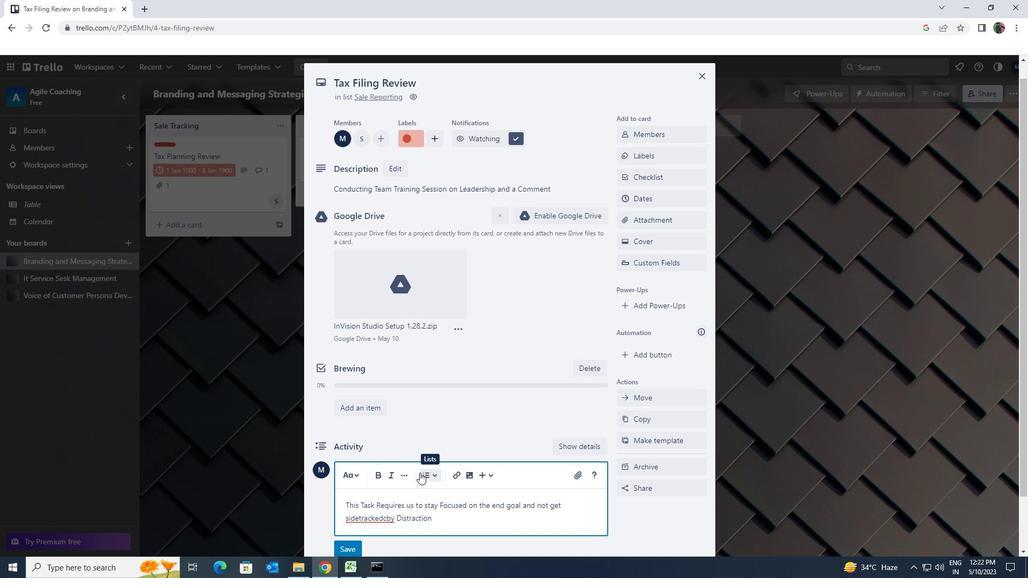 
Action: Mouse moved to (346, 496)
Screenshot: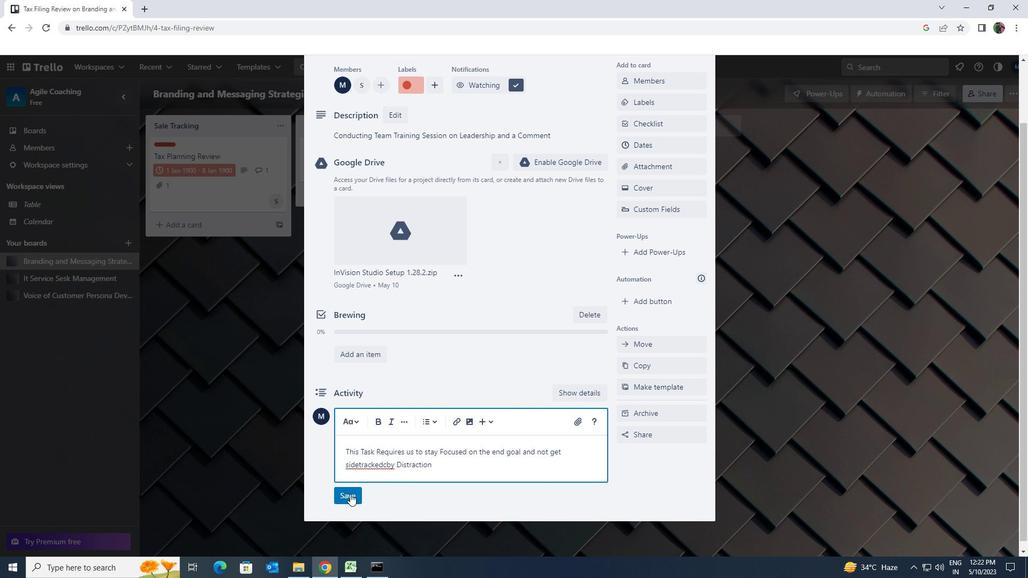 
Action: Mouse pressed left at (346, 496)
Screenshot: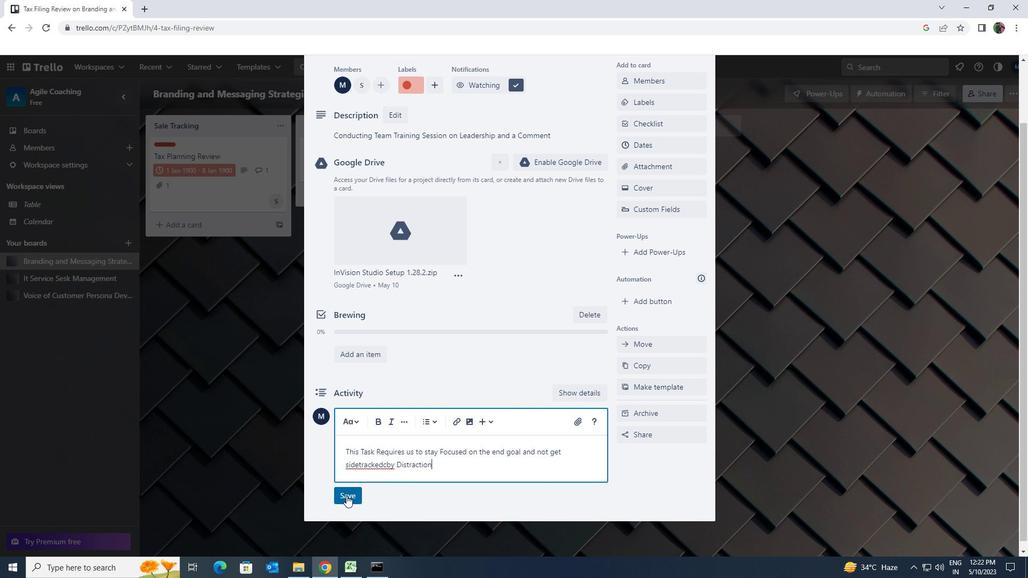 
Action: Mouse moved to (561, 386)
Screenshot: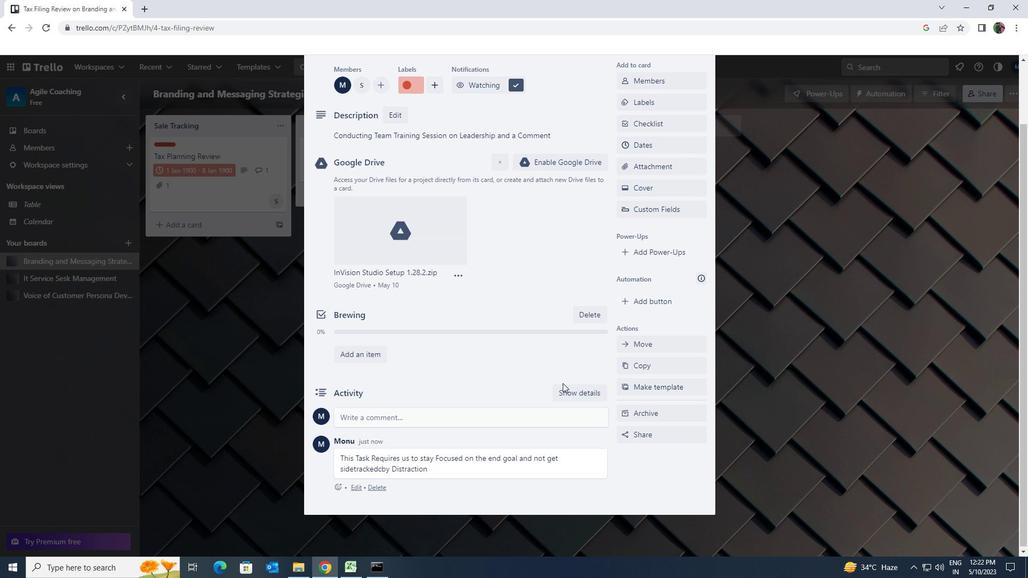 
Action: Mouse scrolled (561, 386) with delta (0, 0)
Screenshot: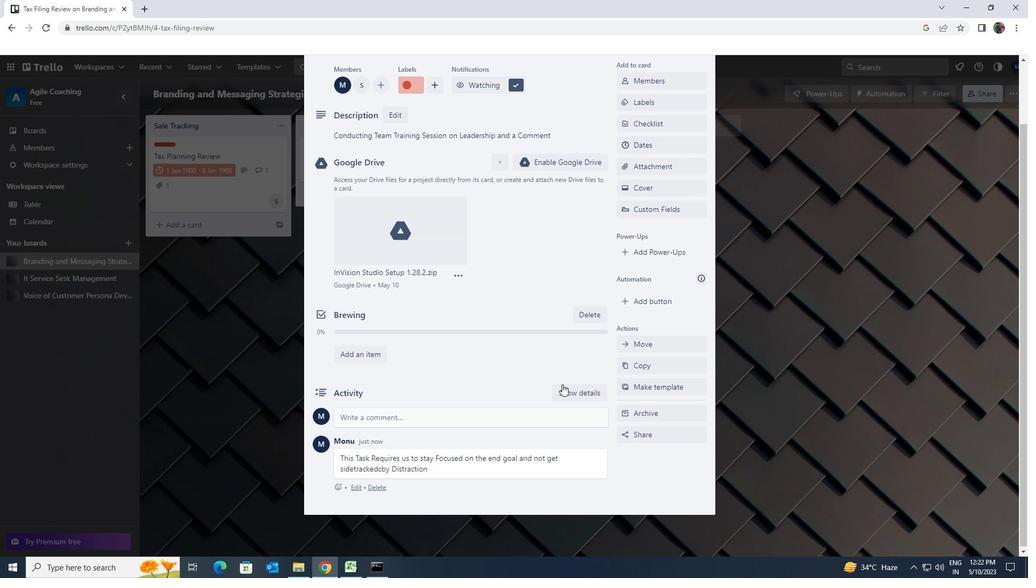 
Action: Mouse scrolled (561, 386) with delta (0, 0)
Screenshot: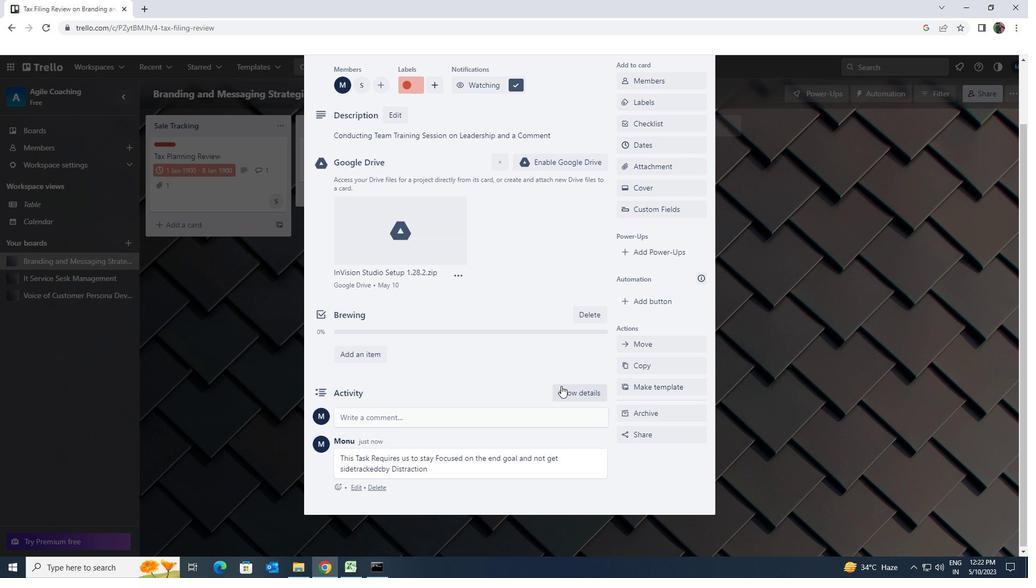
Action: Mouse scrolled (561, 386) with delta (0, 0)
Screenshot: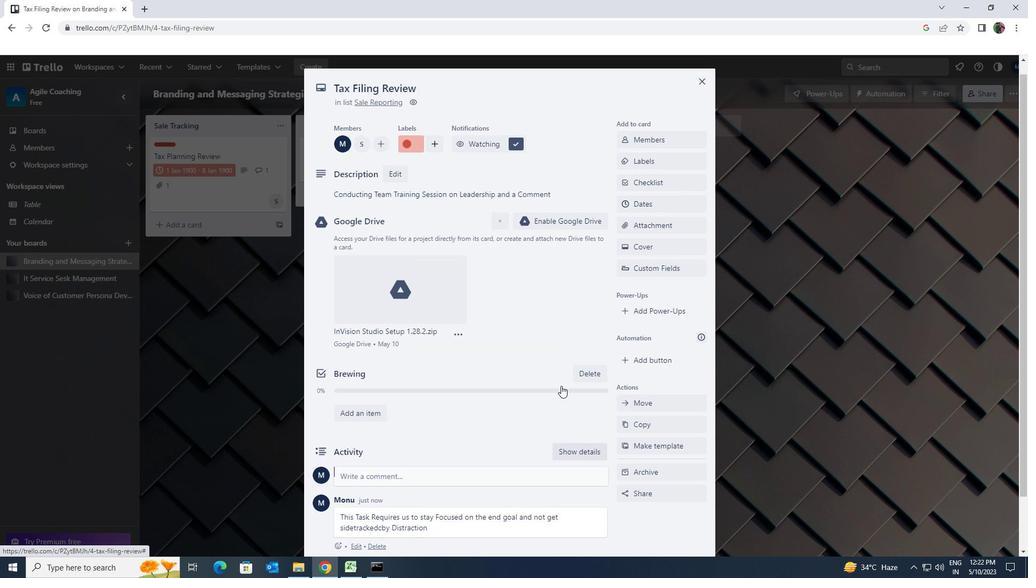 
Action: Mouse moved to (654, 219)
Screenshot: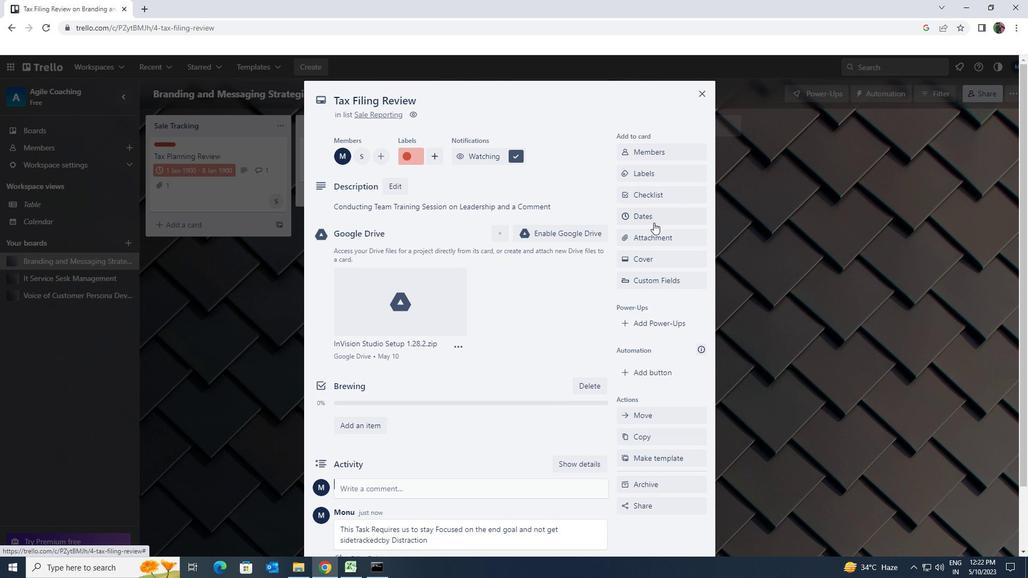 
Action: Mouse pressed left at (654, 219)
Screenshot: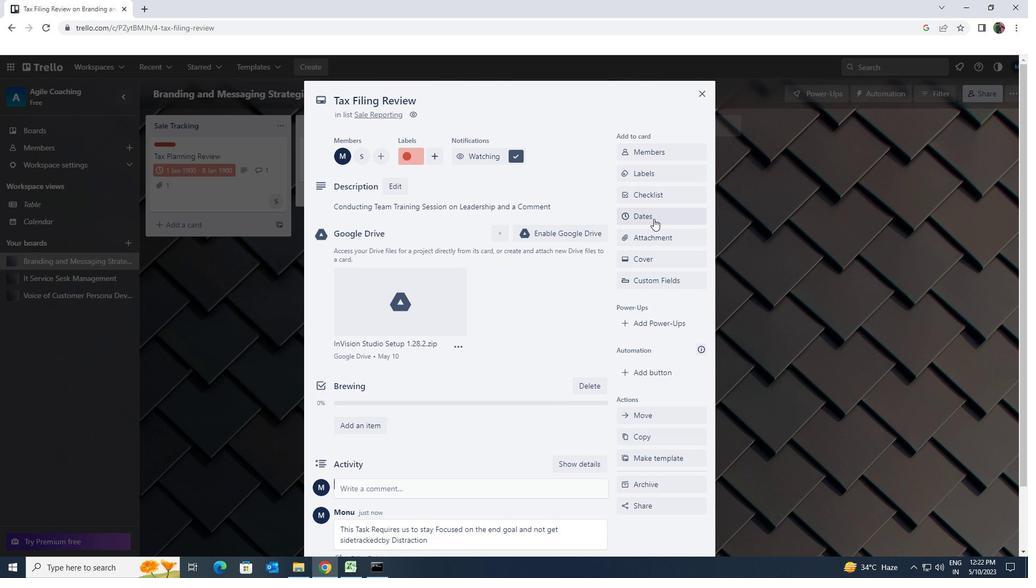 
Action: Mouse moved to (631, 287)
Screenshot: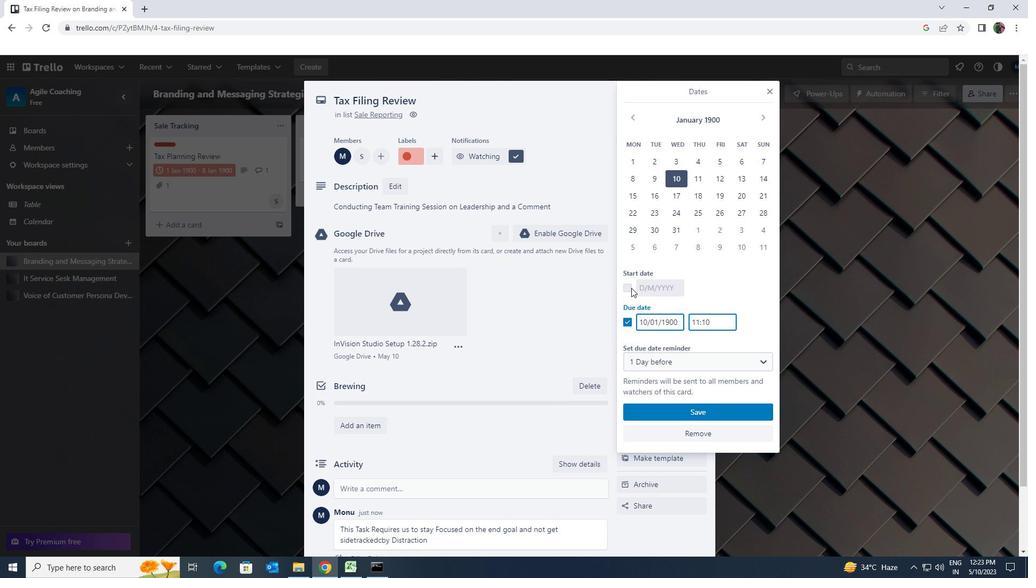 
Action: Mouse pressed left at (631, 287)
Screenshot: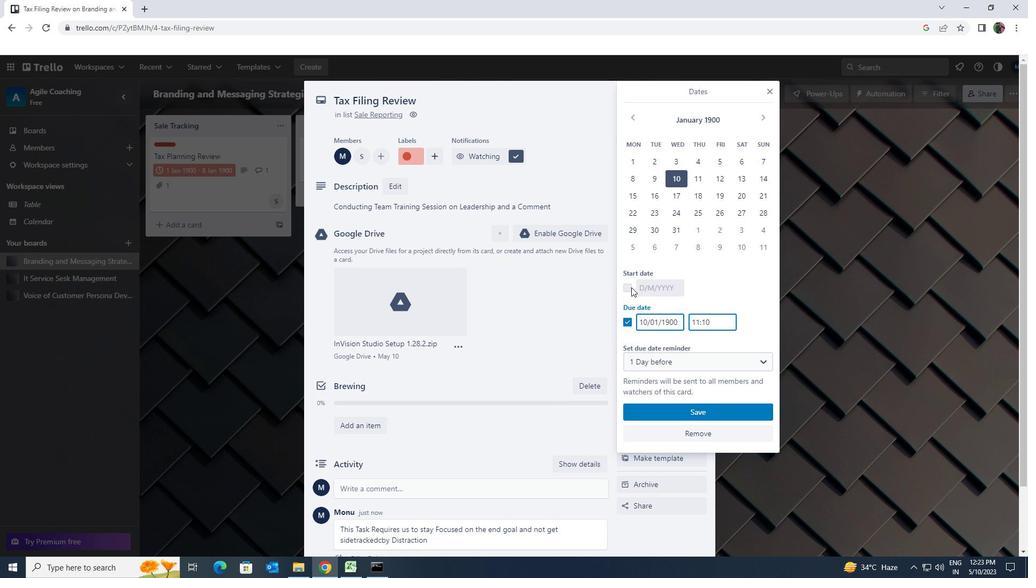 
Action: Mouse moved to (679, 289)
Screenshot: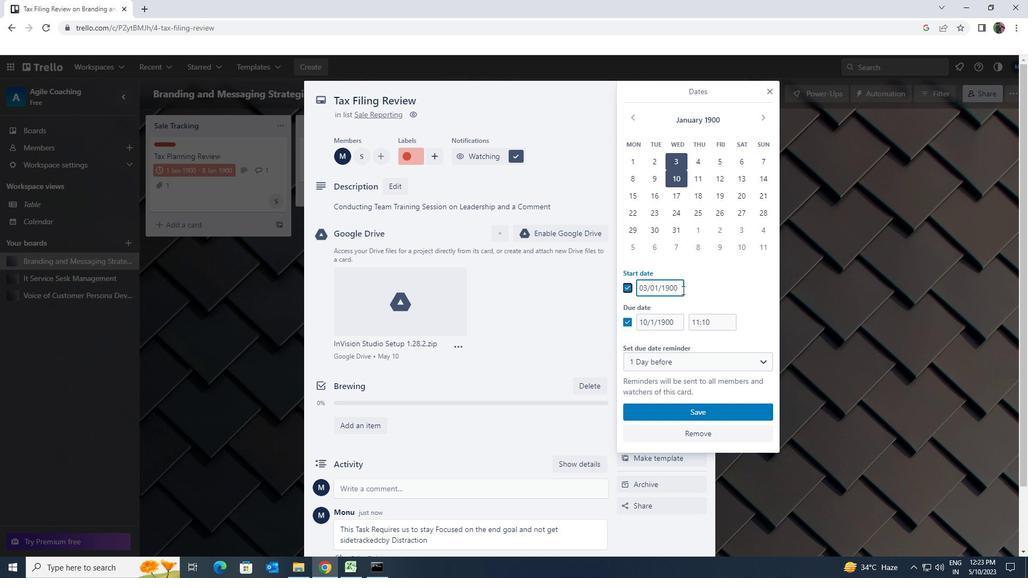 
Action: Mouse pressed left at (679, 289)
Screenshot: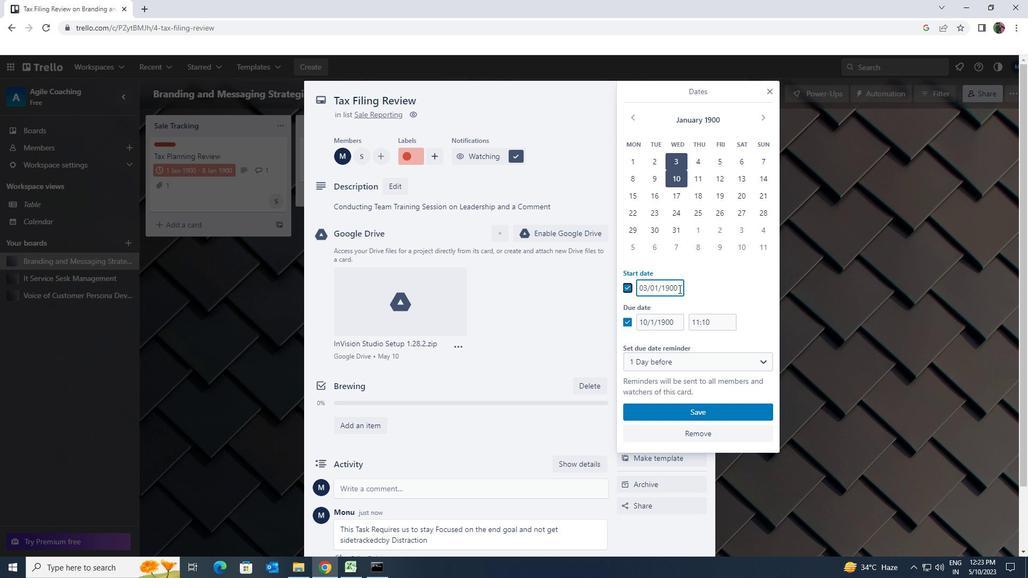 
Action: Mouse moved to (637, 289)
Screenshot: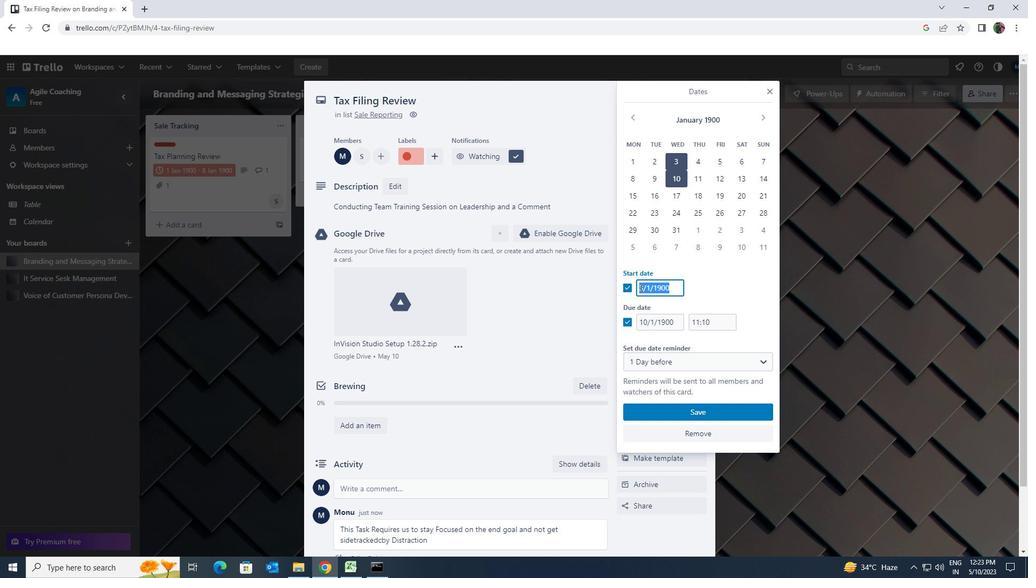 
Action: Key pressed 4/1/1900
Screenshot: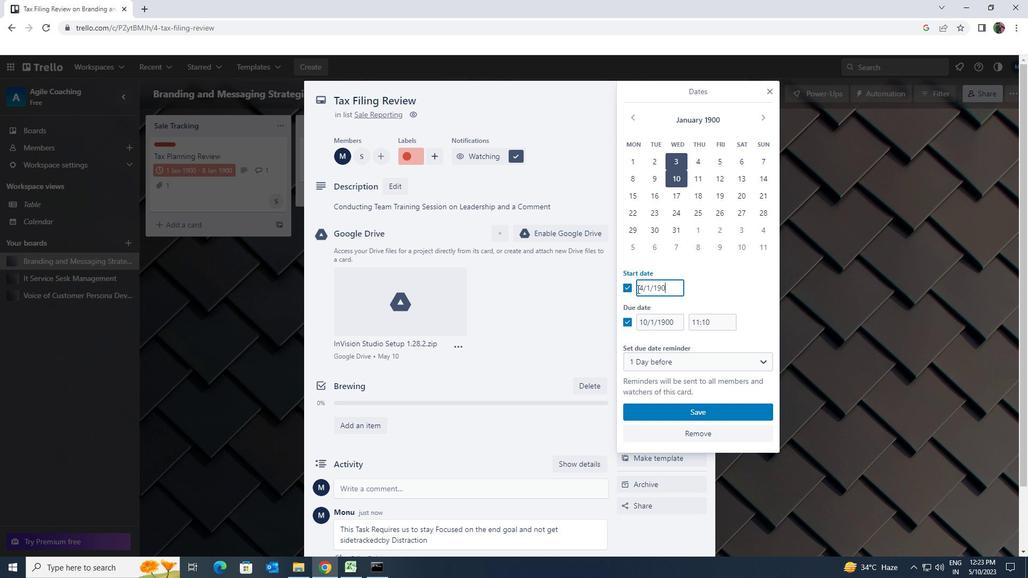 
Action: Mouse moved to (677, 322)
Screenshot: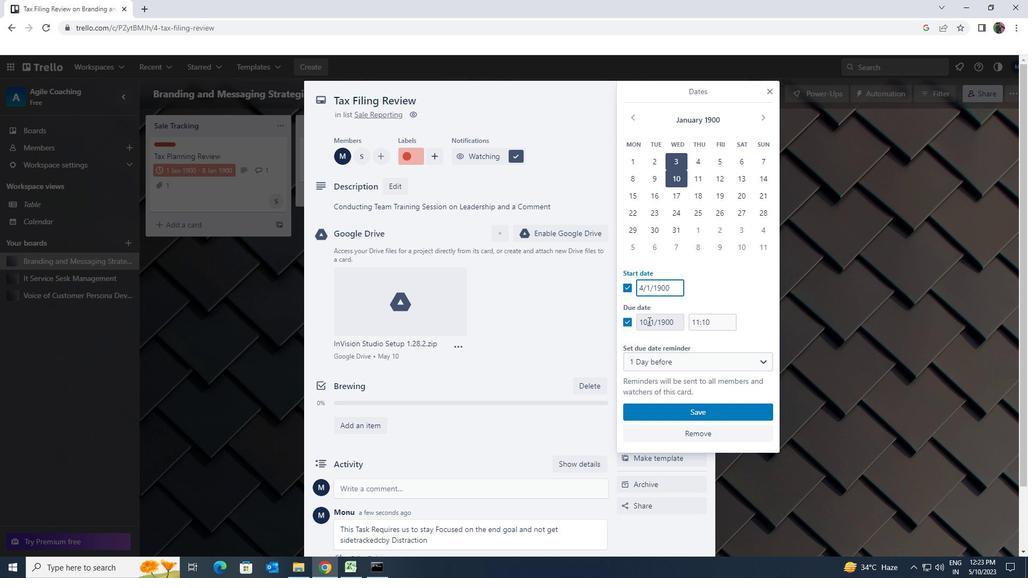 
Action: Mouse pressed left at (677, 322)
Screenshot: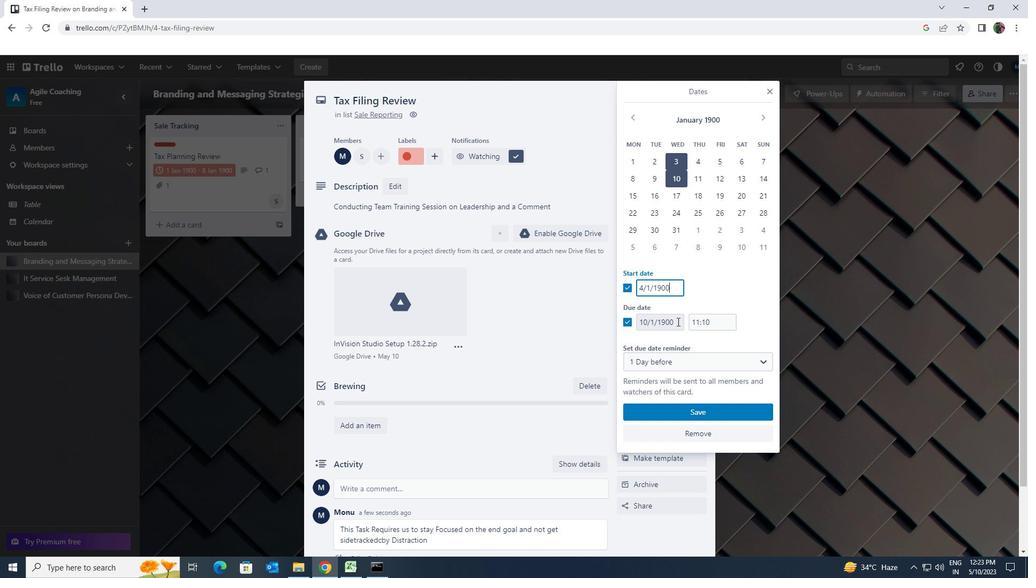 
Action: Mouse moved to (638, 325)
Screenshot: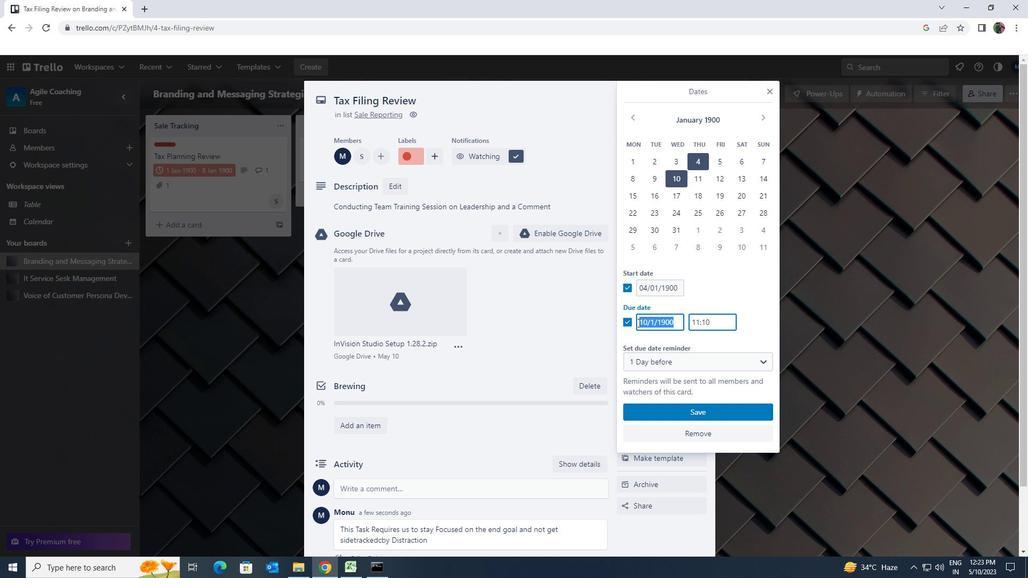 
Action: Key pressed 11/1/1900
Screenshot: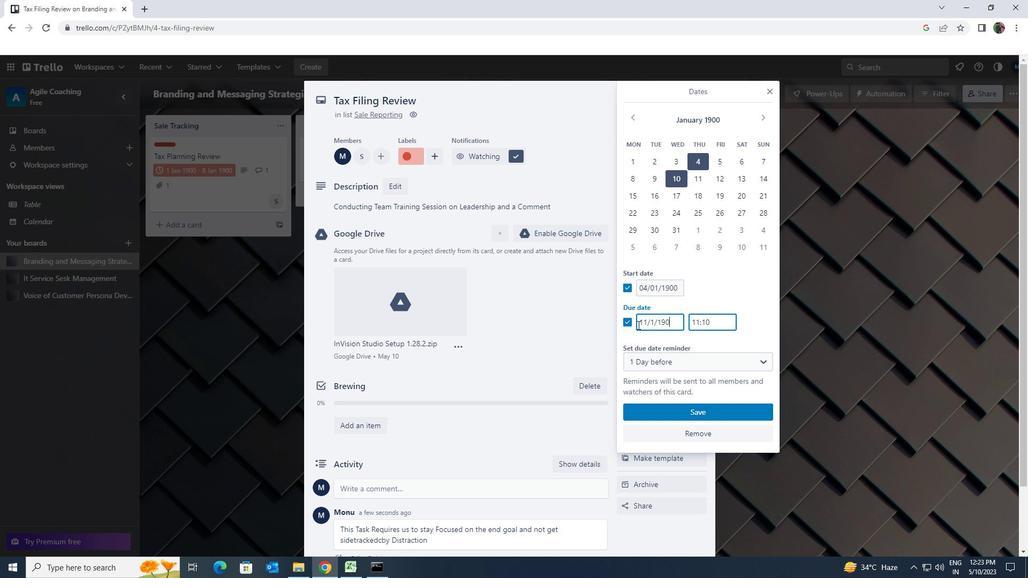 
Action: Mouse moved to (718, 414)
Screenshot: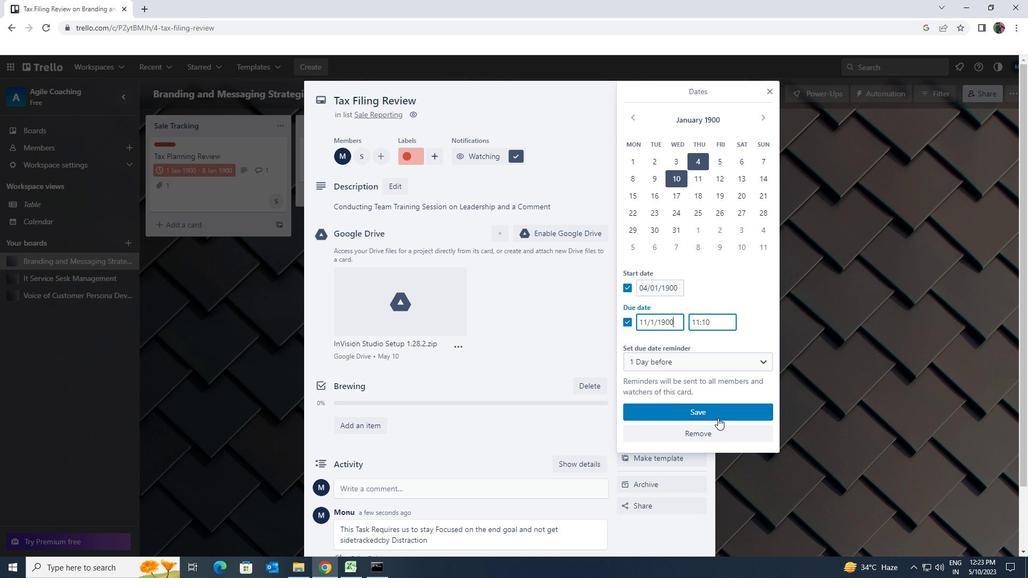 
Action: Mouse pressed left at (718, 414)
Screenshot: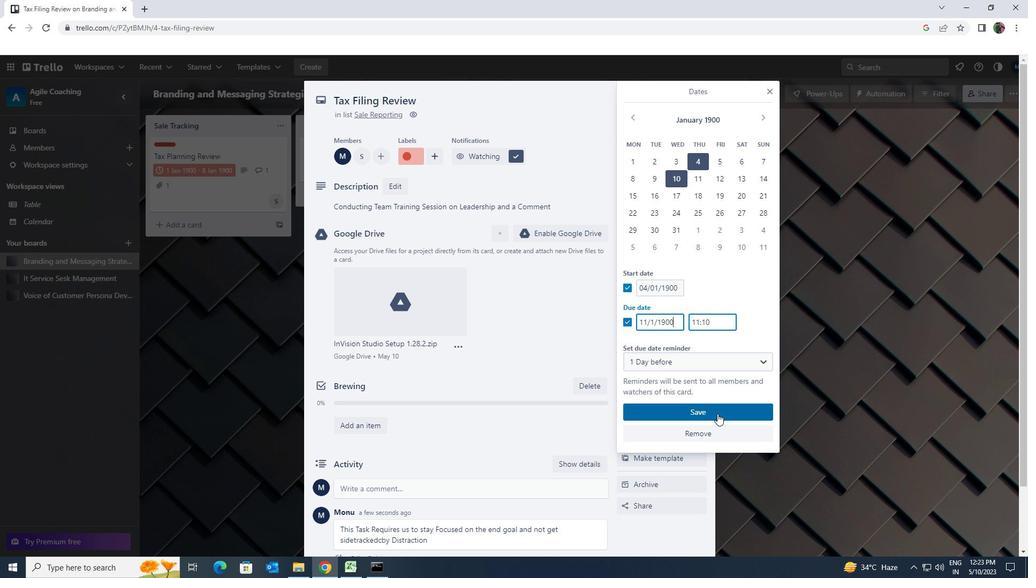 
